 Task: Search one way flight ticket for 5 adults, 2 children, 1 infant in seat and 1 infant on lap in economy from Palm Springs: Palm Springs International Airport to South Bend: South Bend International Airport on 8-6-2023. Choice of flights is Spirit. Number of bags: 2 checked bags. Price is upto 83000. Outbound departure time preference is 8:15. Flight should be less emission only.
Action: Mouse moved to (276, 111)
Screenshot: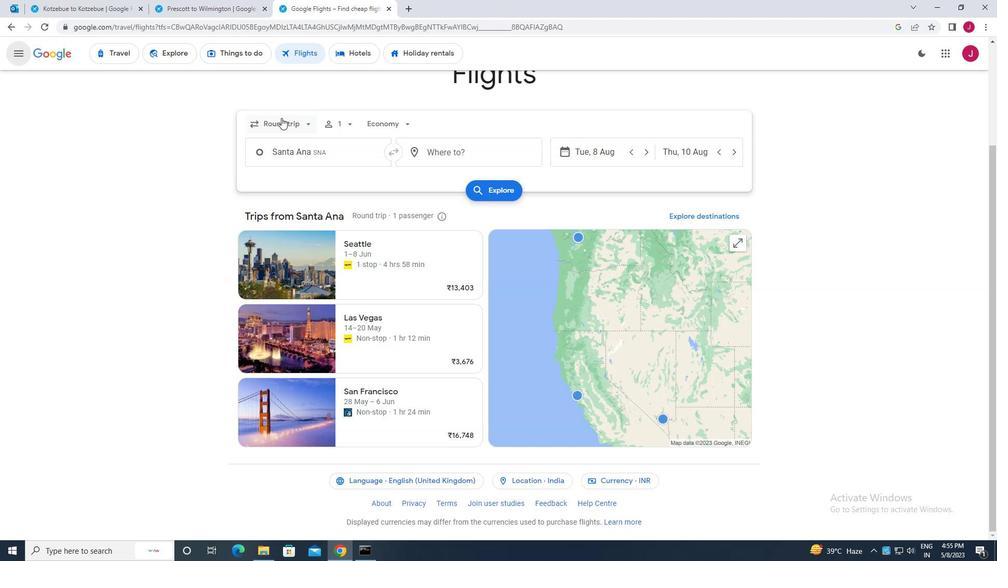 
Action: Mouse pressed left at (276, 111)
Screenshot: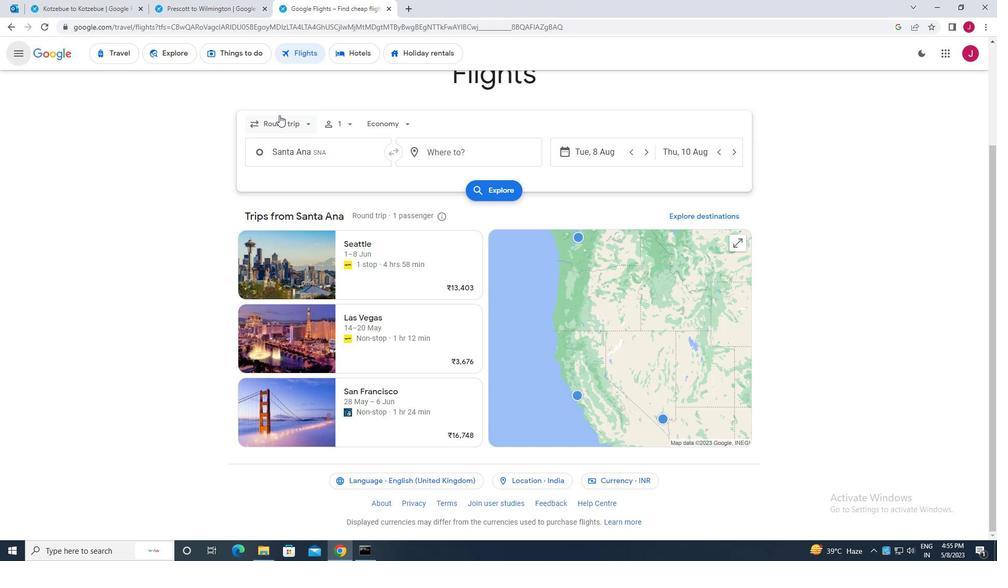 
Action: Mouse moved to (285, 128)
Screenshot: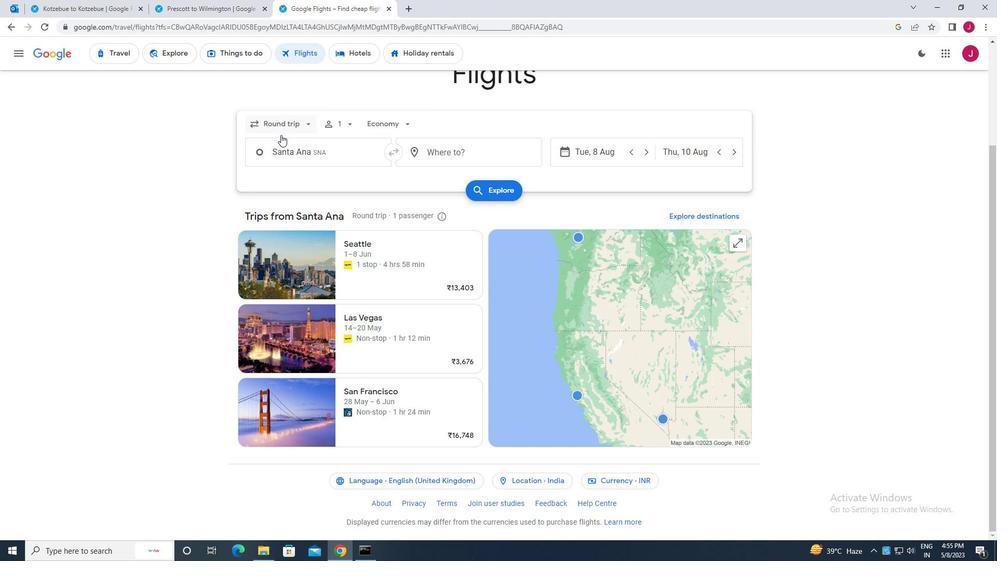 
Action: Mouse pressed left at (285, 128)
Screenshot: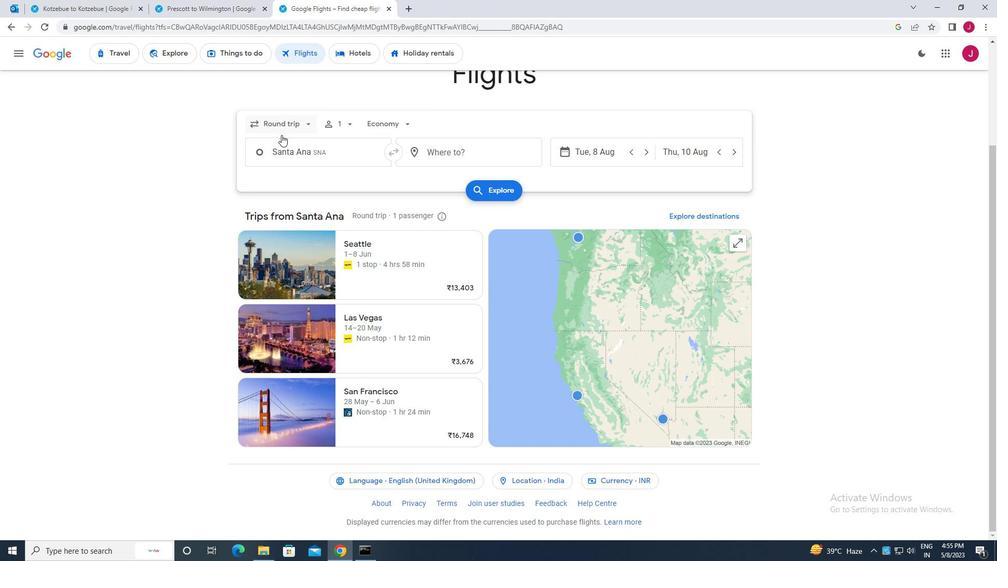 
Action: Mouse moved to (293, 168)
Screenshot: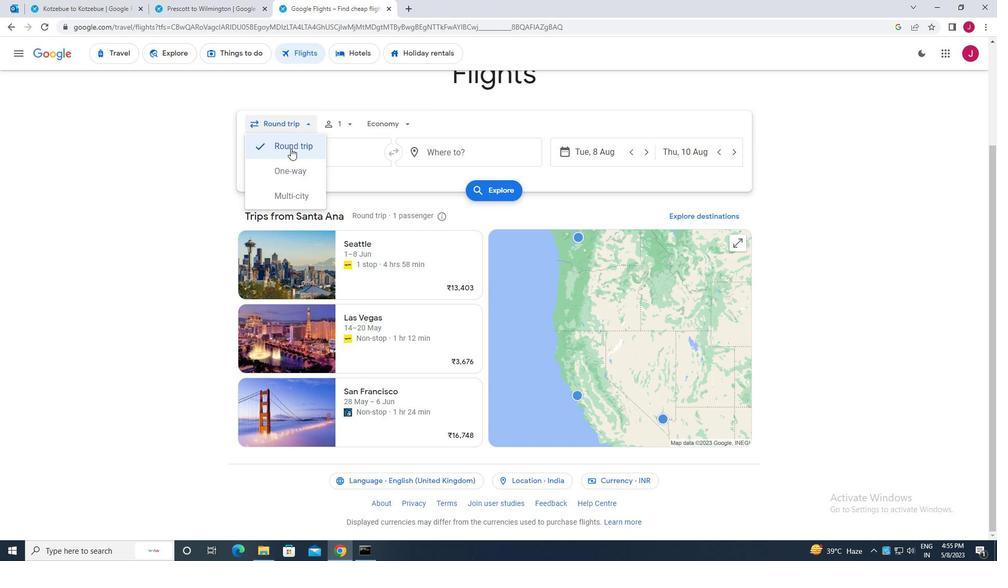 
Action: Mouse pressed left at (293, 168)
Screenshot: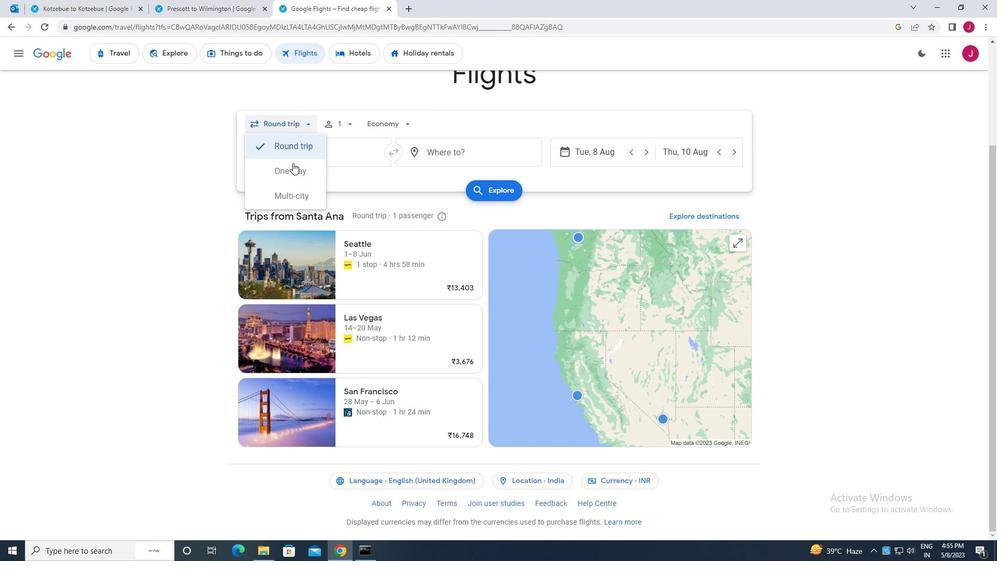 
Action: Mouse moved to (340, 124)
Screenshot: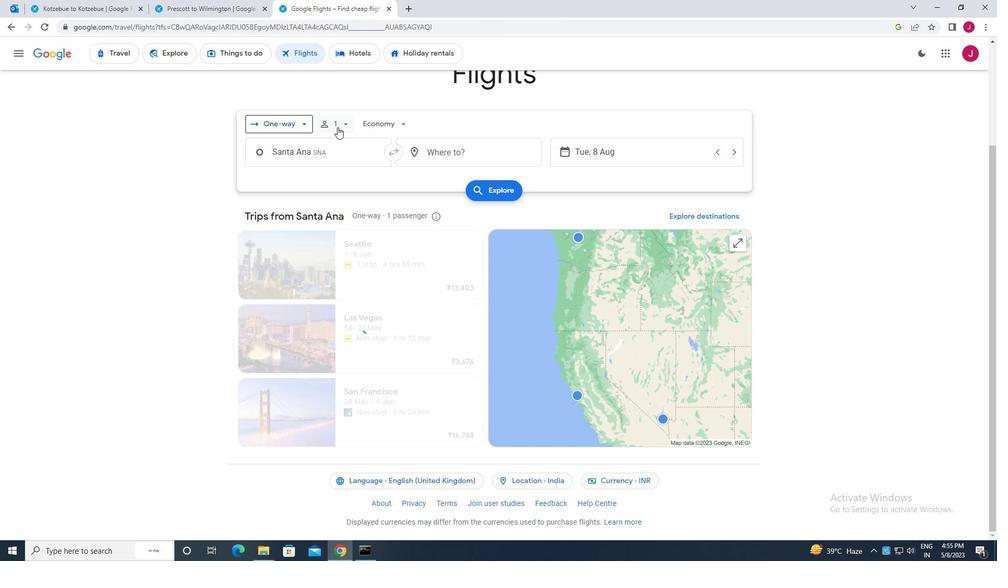 
Action: Mouse pressed left at (340, 124)
Screenshot: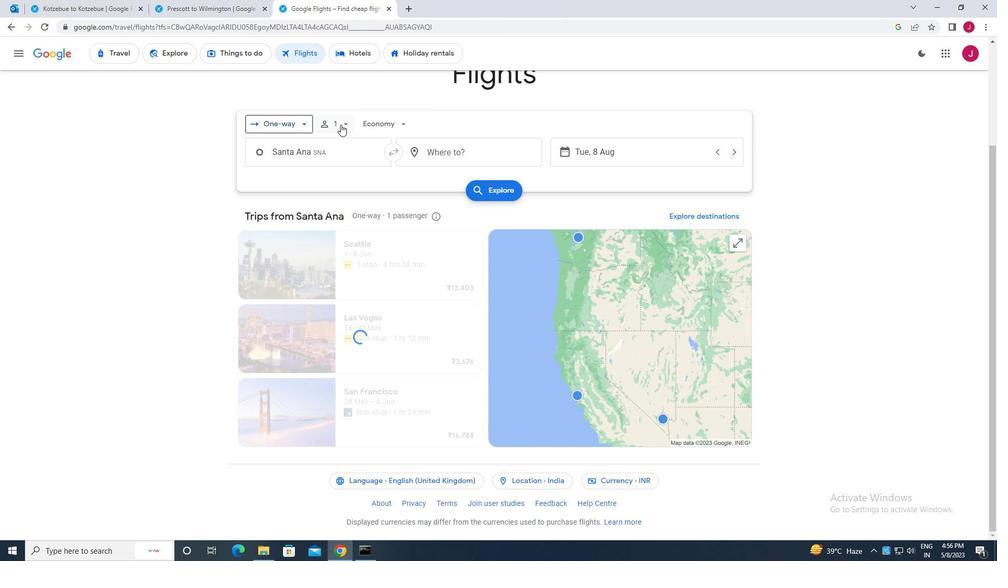 
Action: Mouse moved to (426, 156)
Screenshot: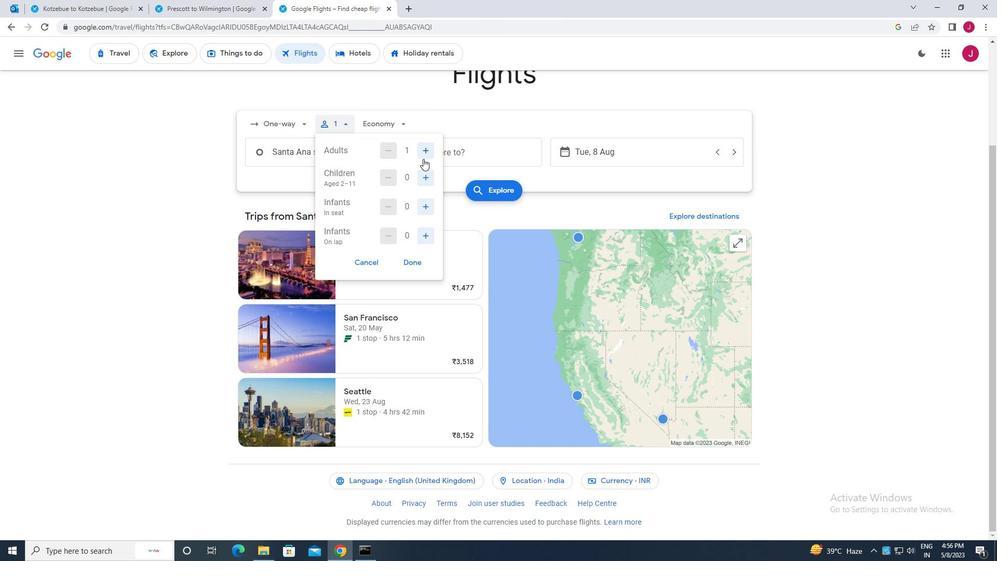 
Action: Mouse pressed left at (426, 156)
Screenshot: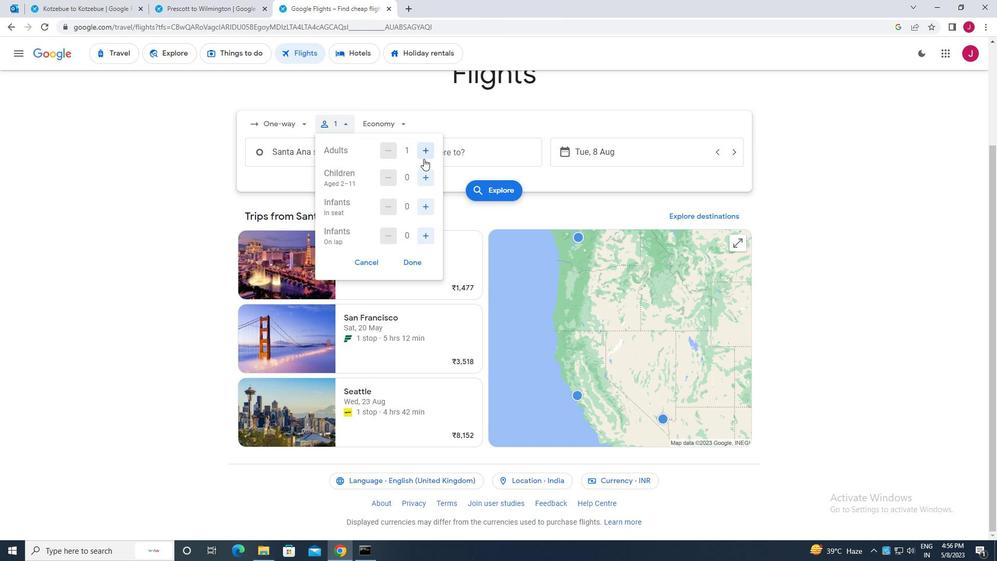 
Action: Mouse pressed left at (426, 156)
Screenshot: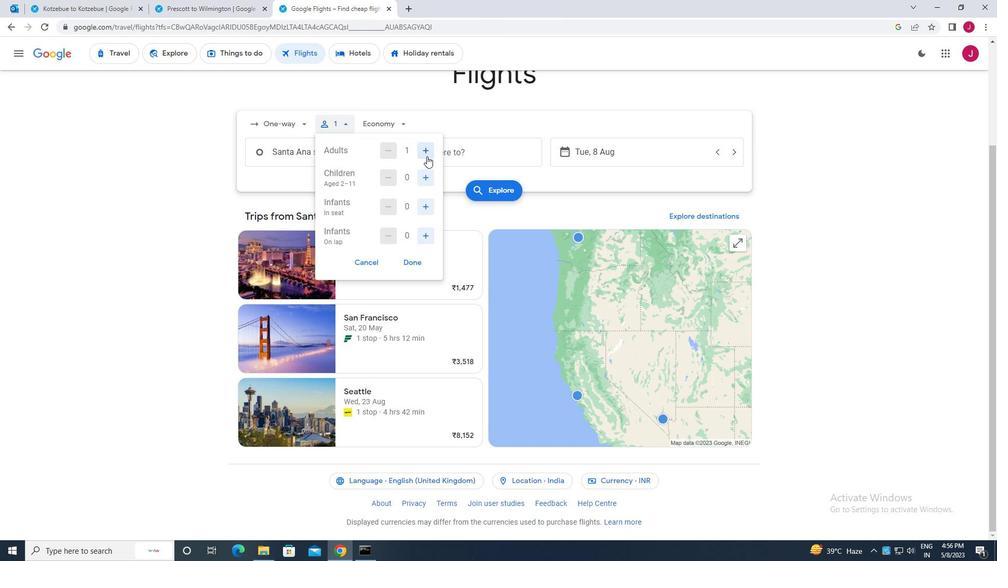 
Action: Mouse pressed left at (426, 156)
Screenshot: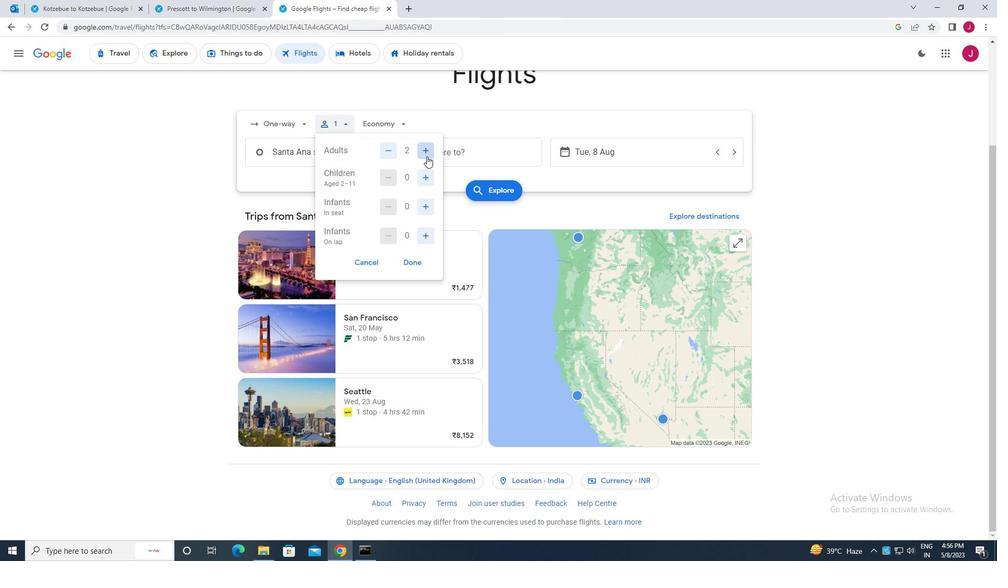 
Action: Mouse pressed left at (426, 156)
Screenshot: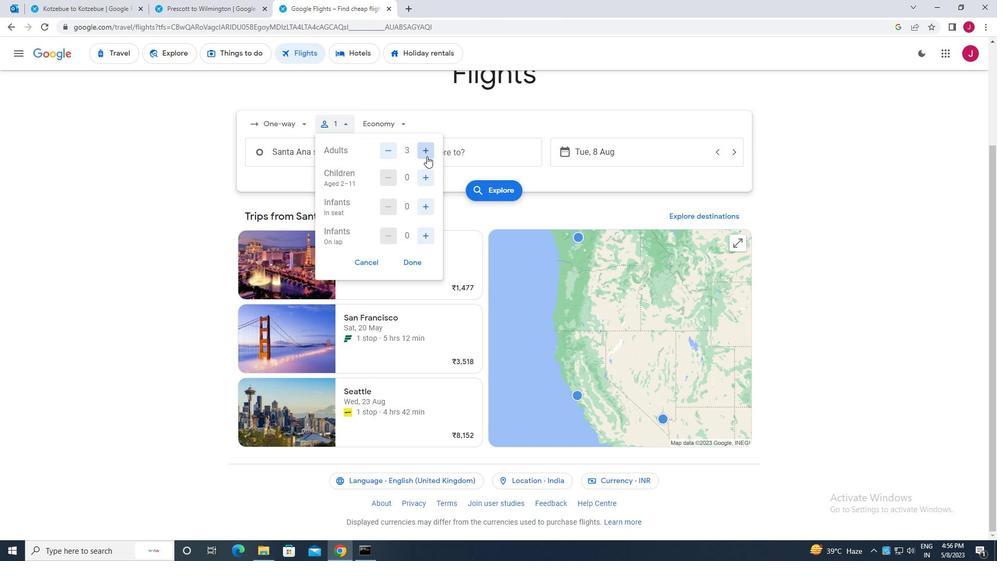 
Action: Mouse moved to (428, 176)
Screenshot: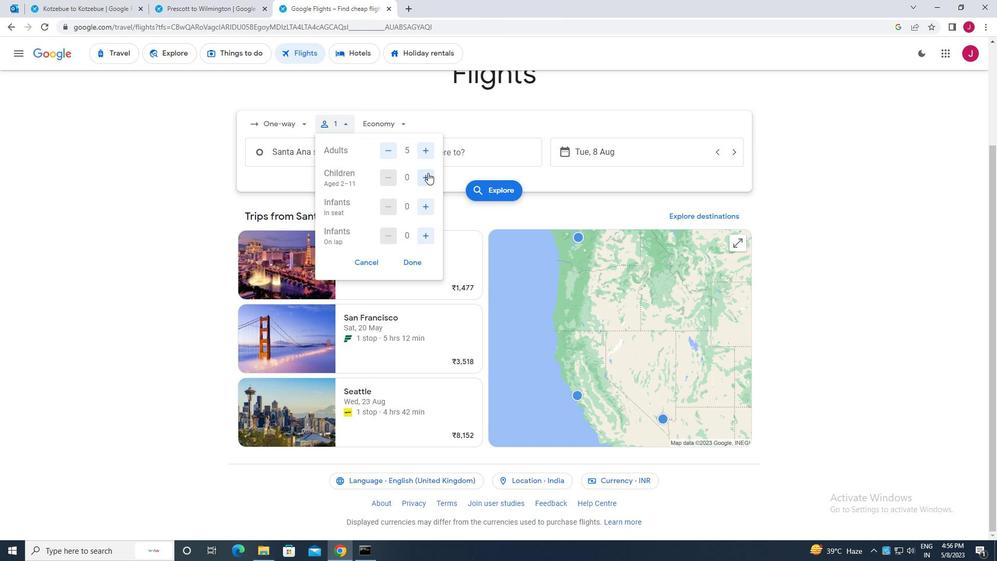 
Action: Mouse pressed left at (428, 176)
Screenshot: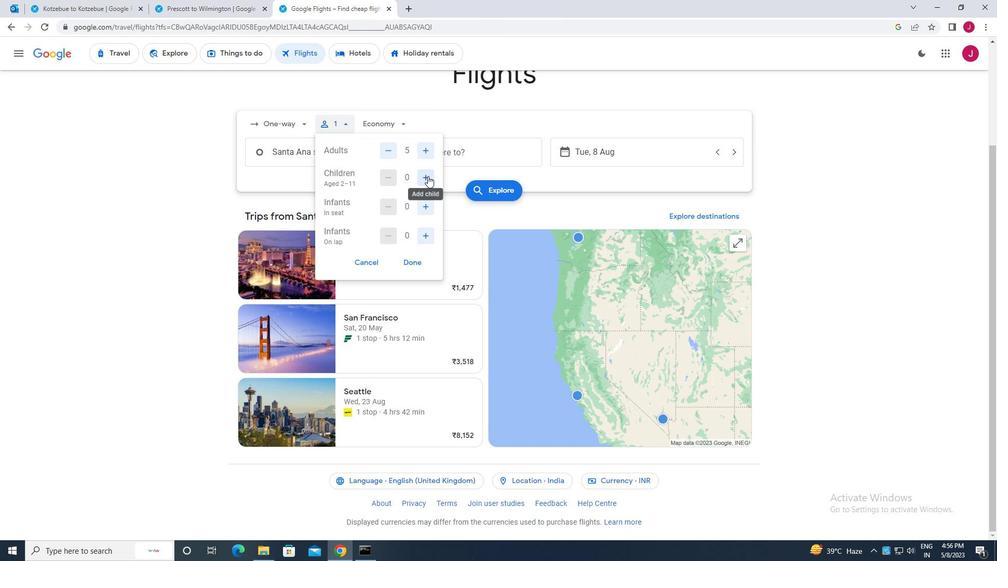 
Action: Mouse pressed left at (428, 176)
Screenshot: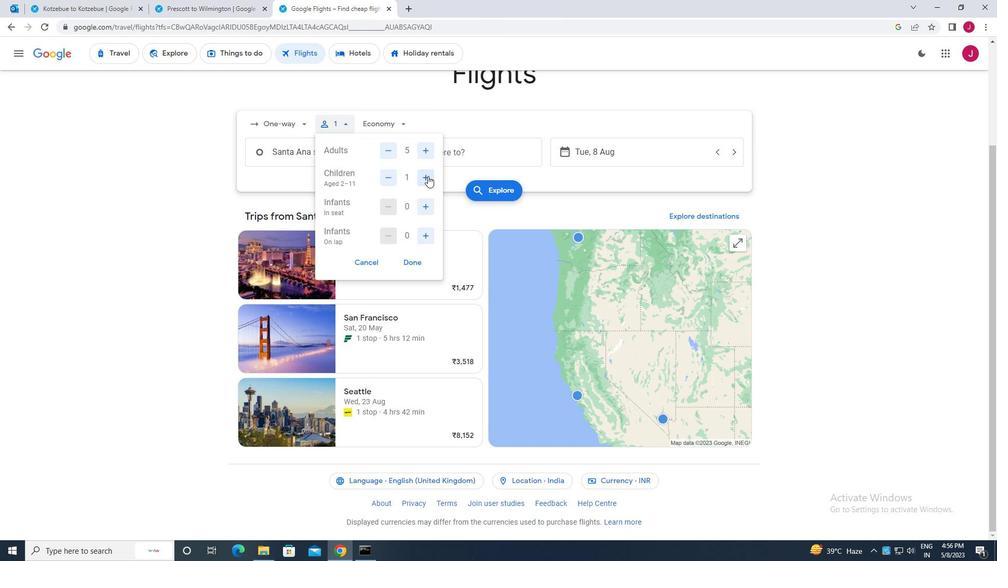 
Action: Mouse moved to (427, 203)
Screenshot: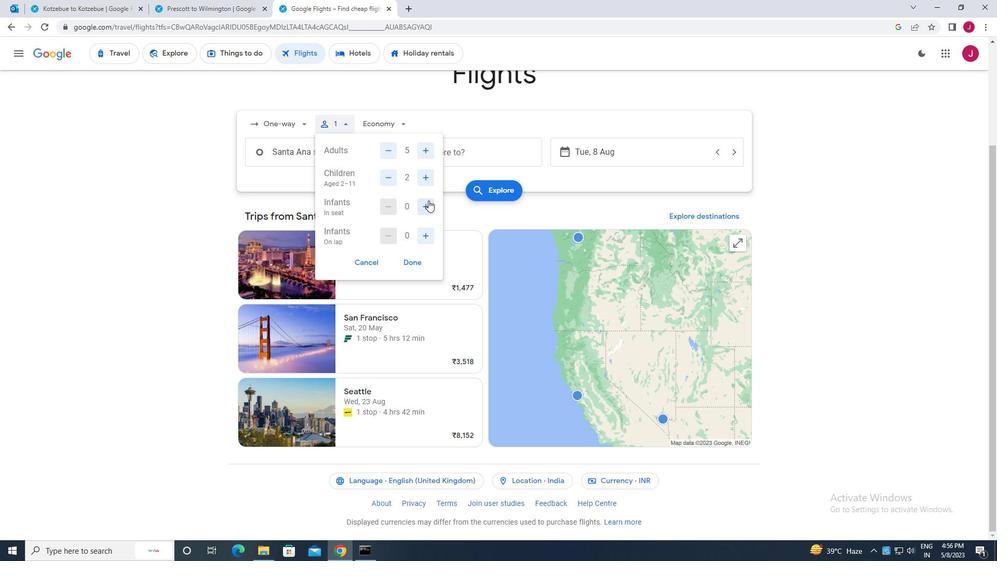 
Action: Mouse pressed left at (427, 203)
Screenshot: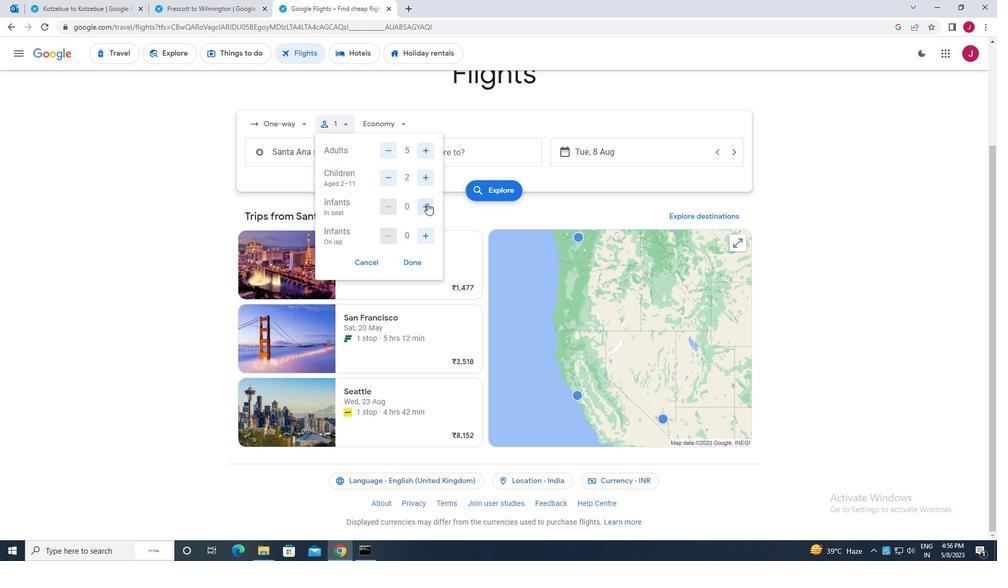 
Action: Mouse moved to (426, 231)
Screenshot: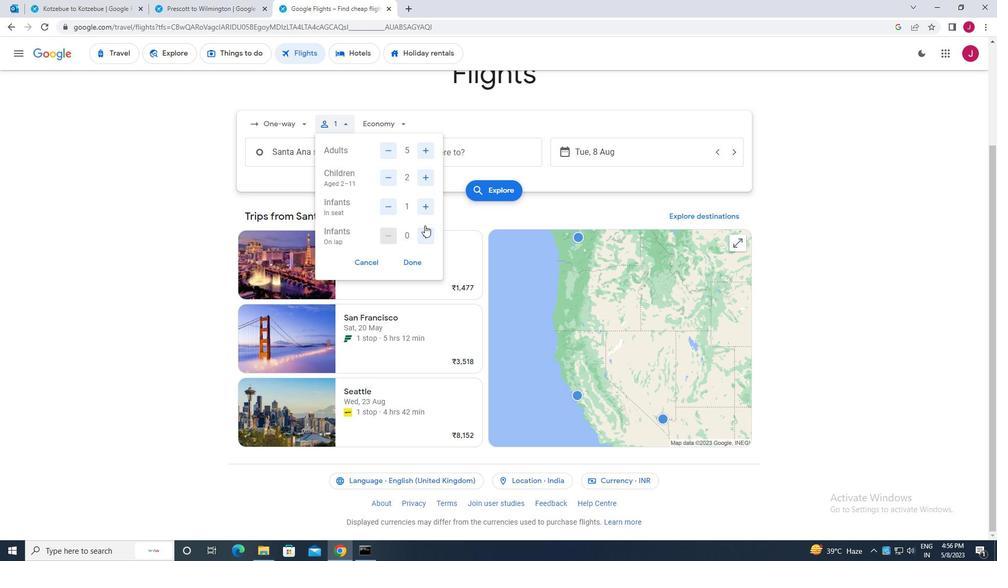 
Action: Mouse pressed left at (426, 231)
Screenshot: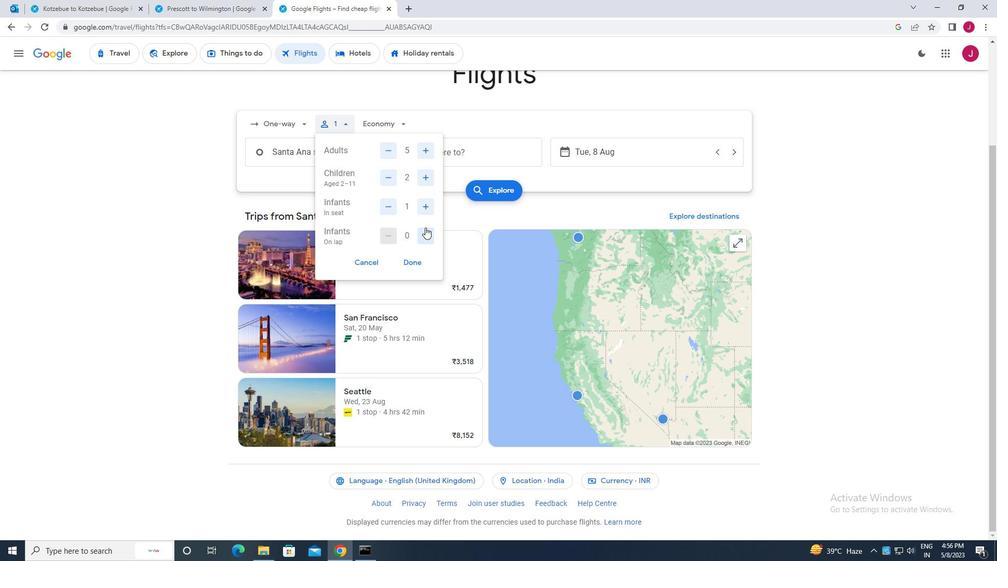 
Action: Mouse moved to (416, 259)
Screenshot: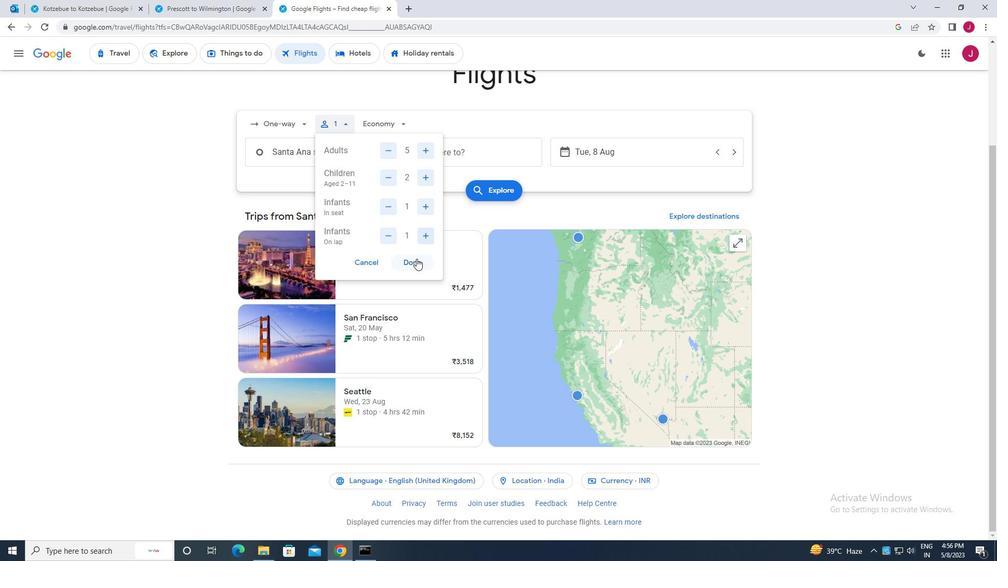 
Action: Mouse pressed left at (416, 259)
Screenshot: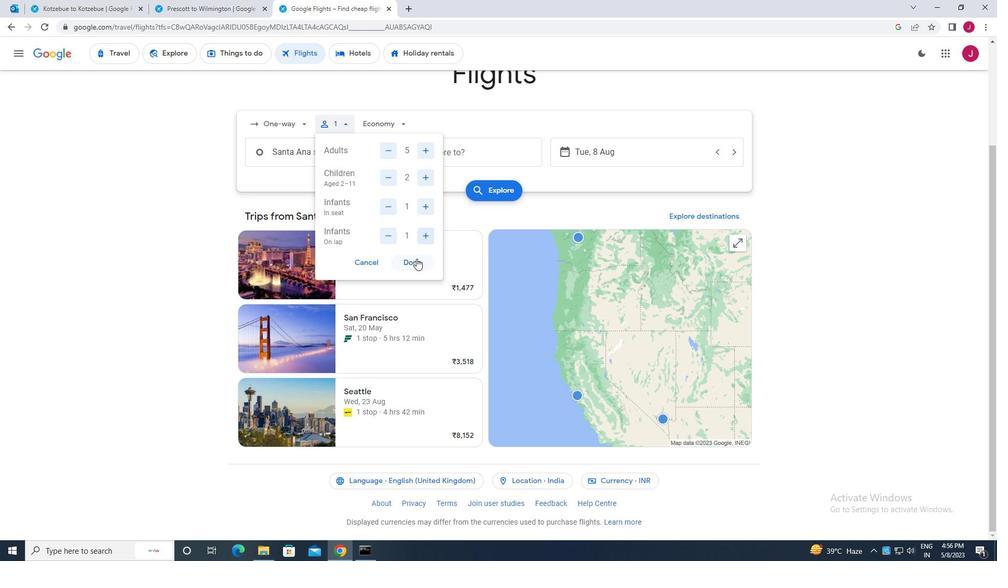 
Action: Mouse moved to (382, 124)
Screenshot: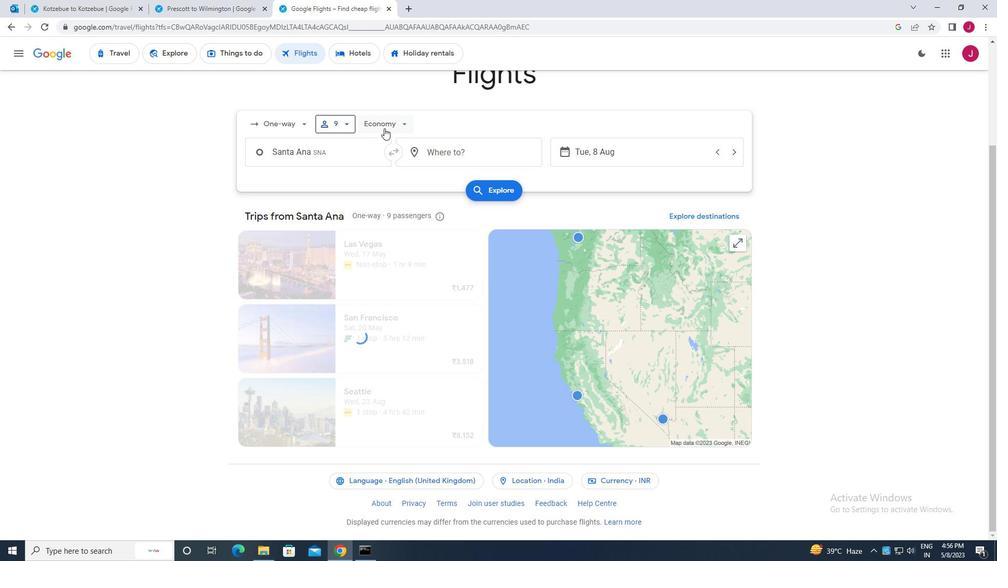 
Action: Mouse pressed left at (382, 124)
Screenshot: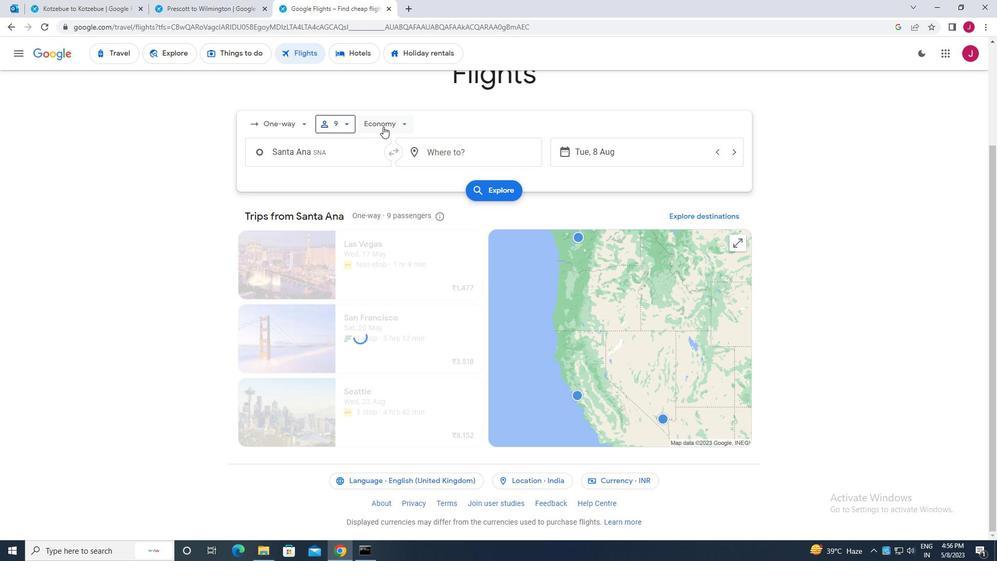 
Action: Mouse moved to (410, 144)
Screenshot: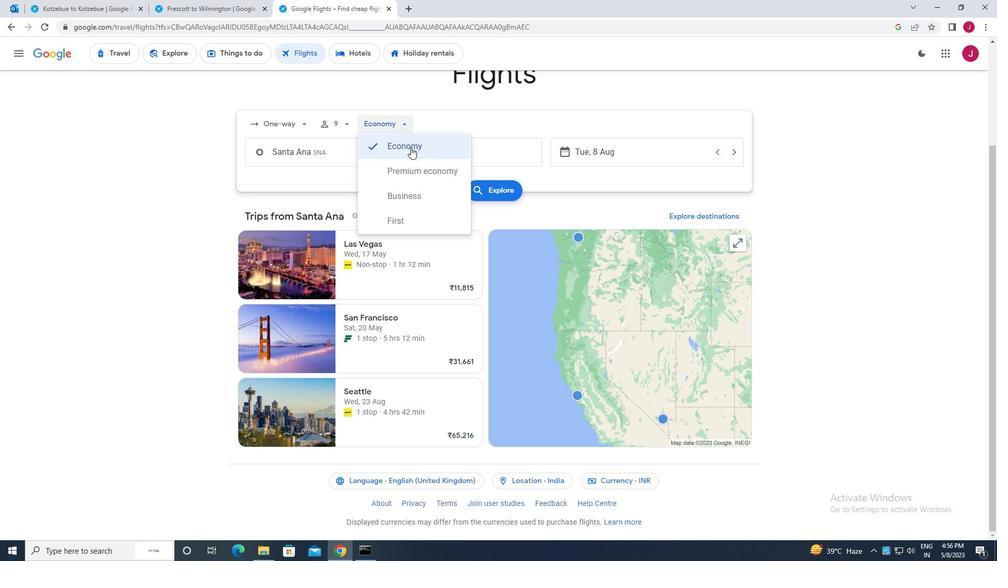 
Action: Mouse pressed left at (410, 144)
Screenshot: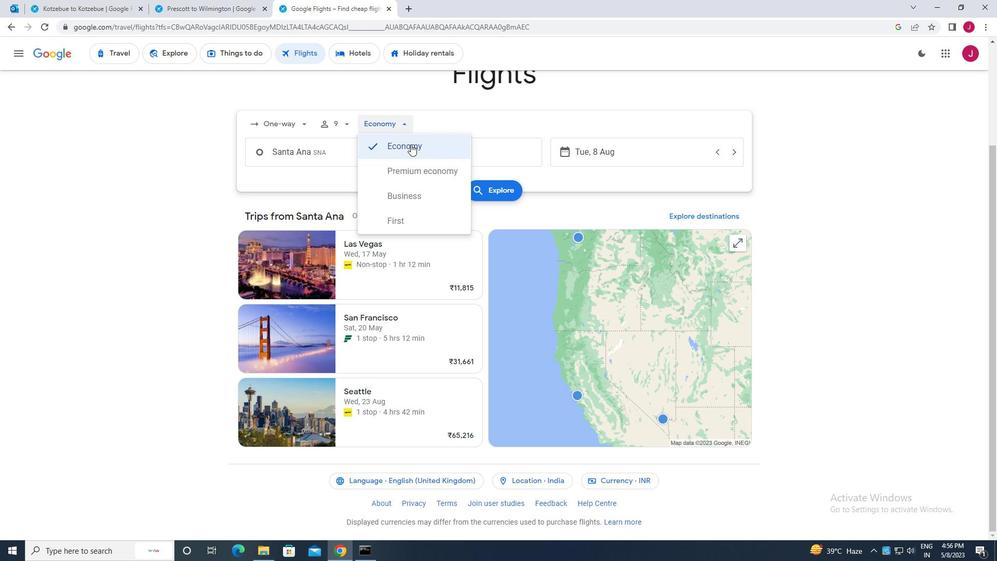 
Action: Mouse moved to (339, 150)
Screenshot: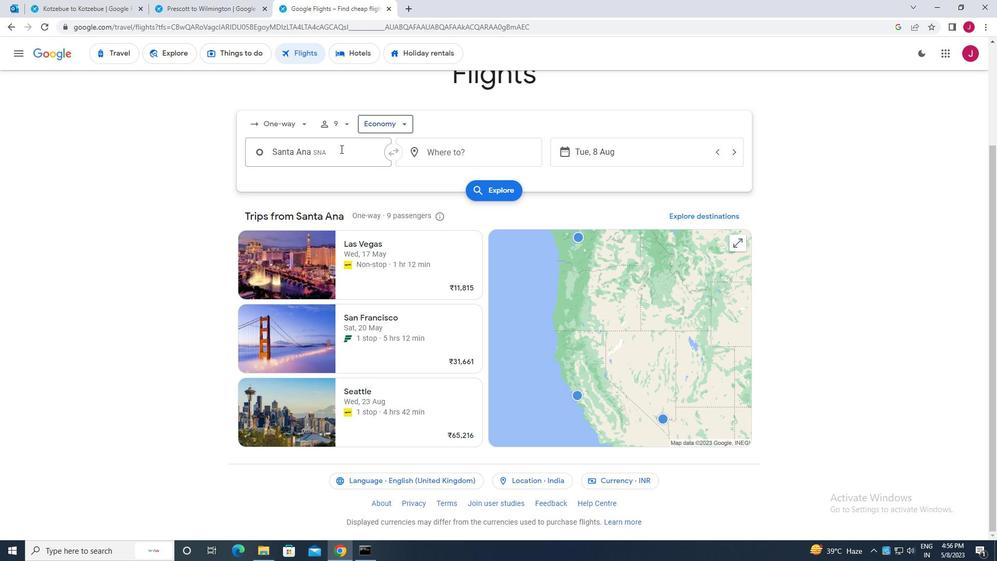 
Action: Mouse pressed left at (339, 150)
Screenshot: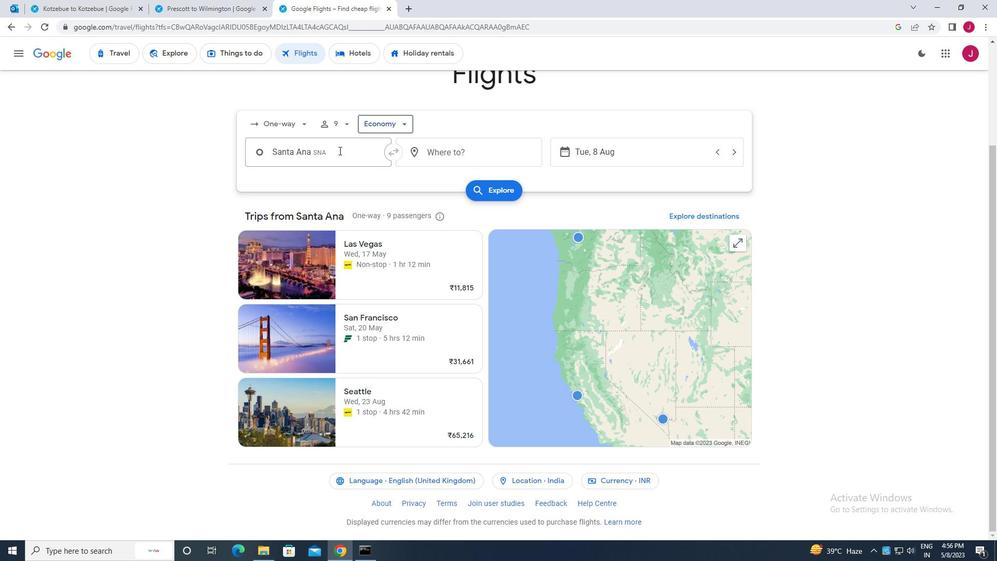 
Action: Mouse moved to (339, 151)
Screenshot: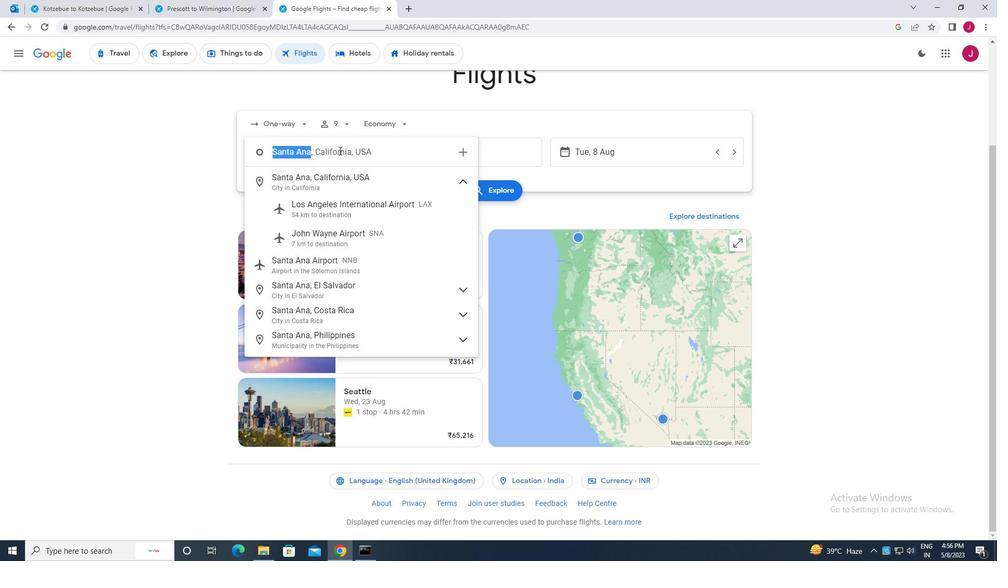 
Action: Key pressed palm<Key.space>spring
Screenshot: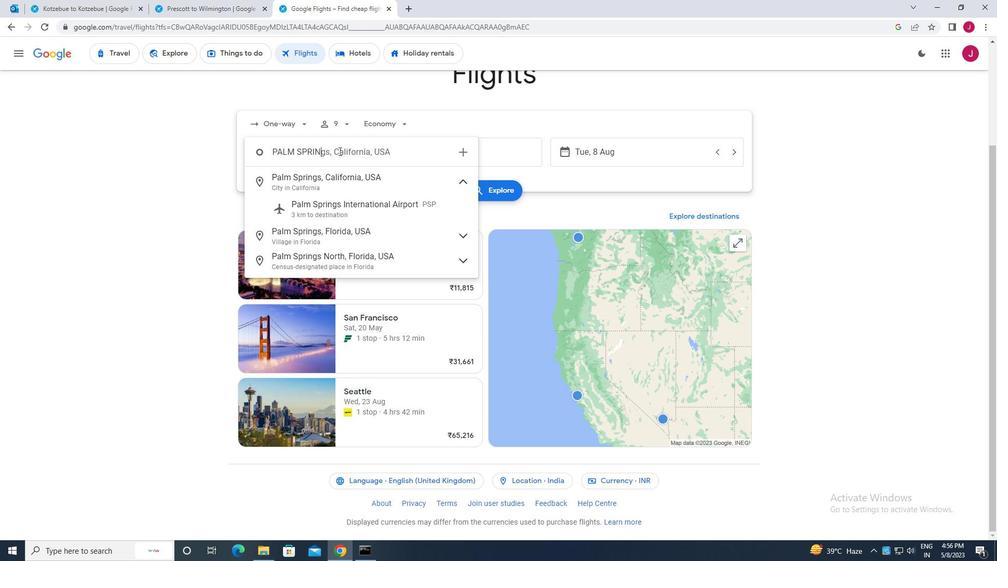 
Action: Mouse moved to (375, 205)
Screenshot: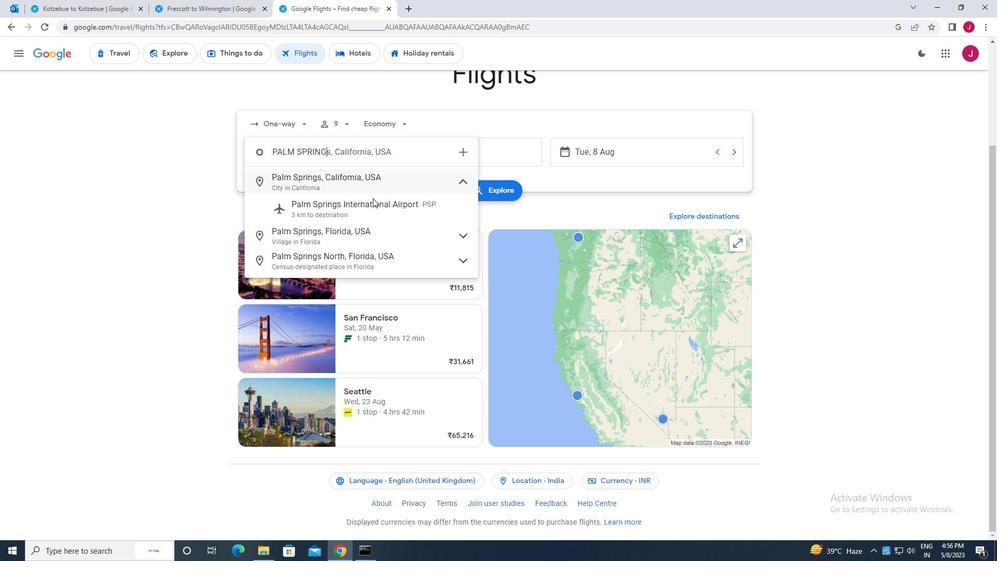 
Action: Mouse pressed left at (375, 205)
Screenshot: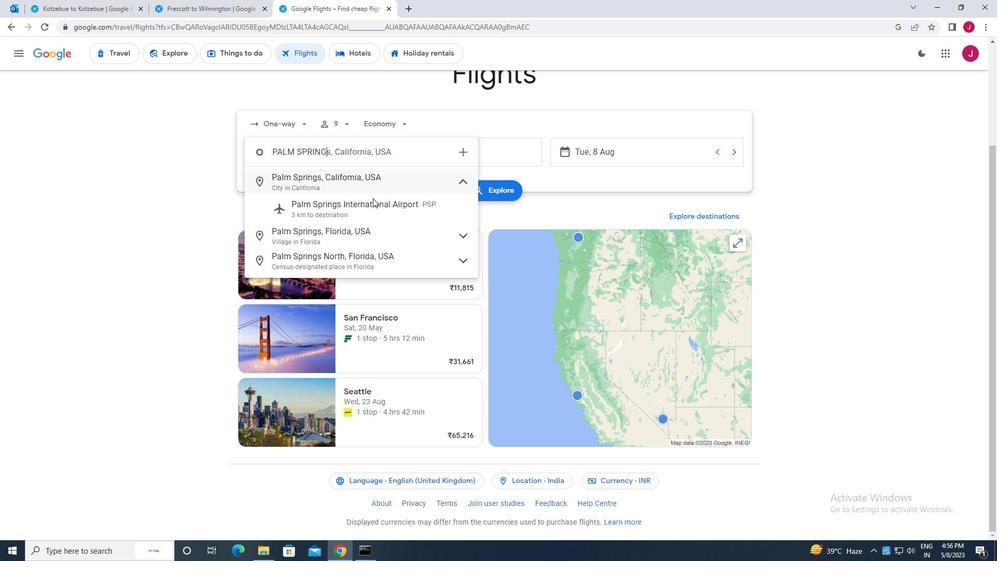 
Action: Mouse moved to (474, 152)
Screenshot: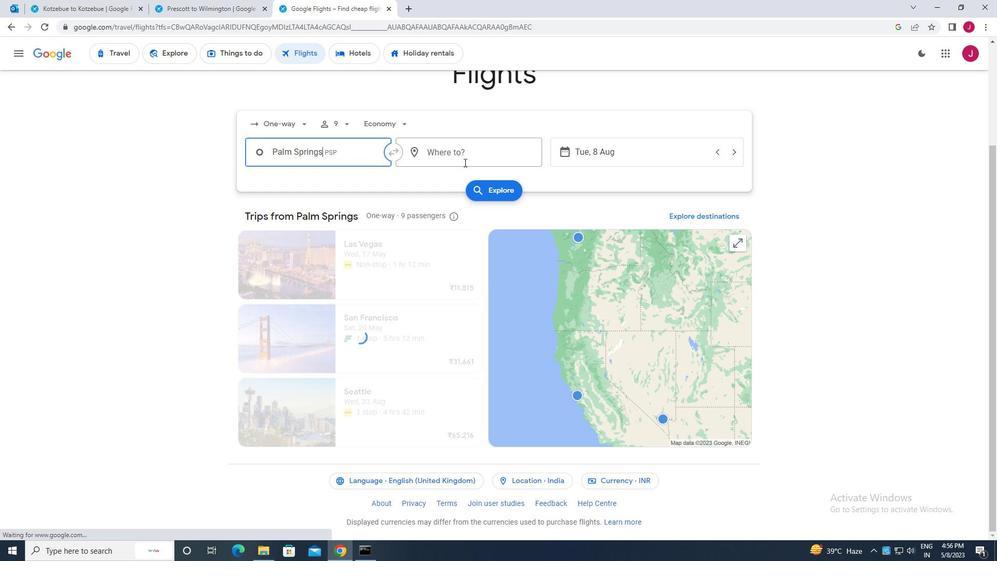 
Action: Mouse pressed left at (474, 152)
Screenshot: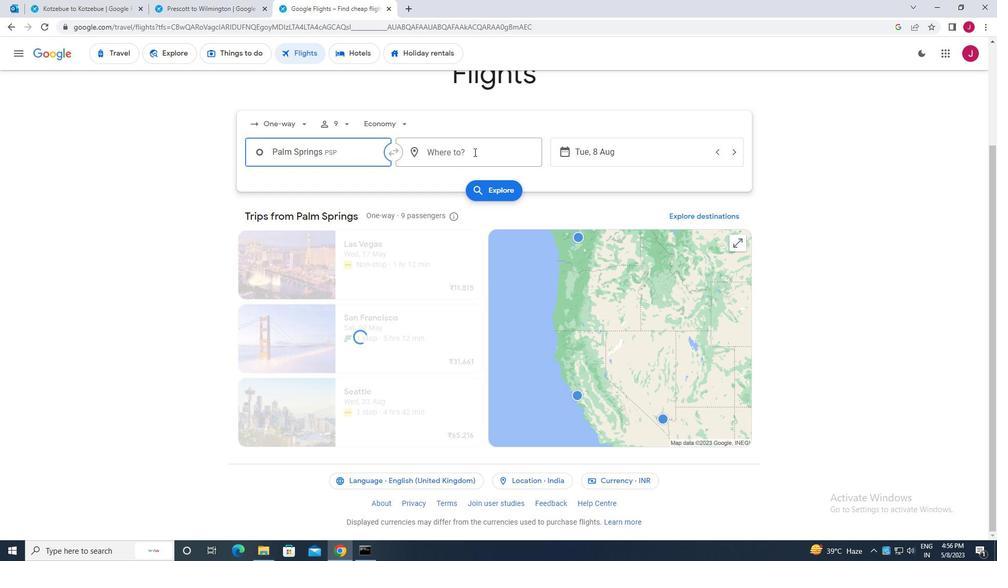
Action: Key pressed south<Key.space>bend
Screenshot: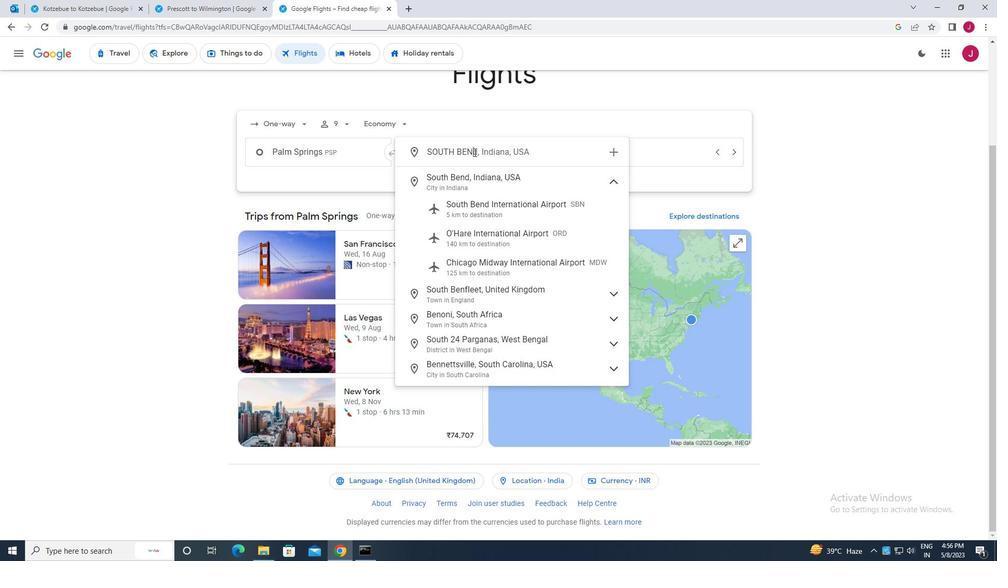 
Action: Mouse moved to (507, 202)
Screenshot: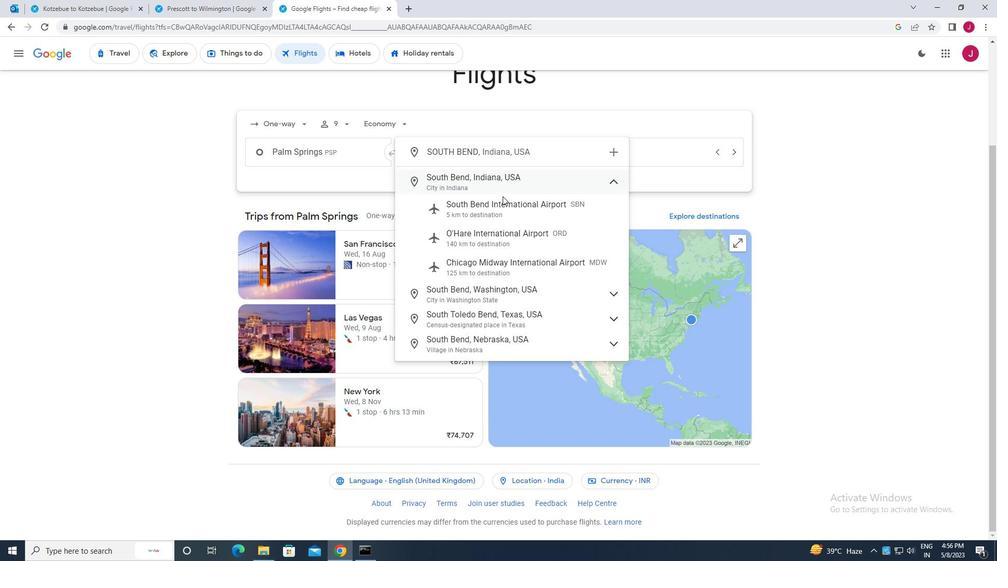 
Action: Mouse pressed left at (507, 202)
Screenshot: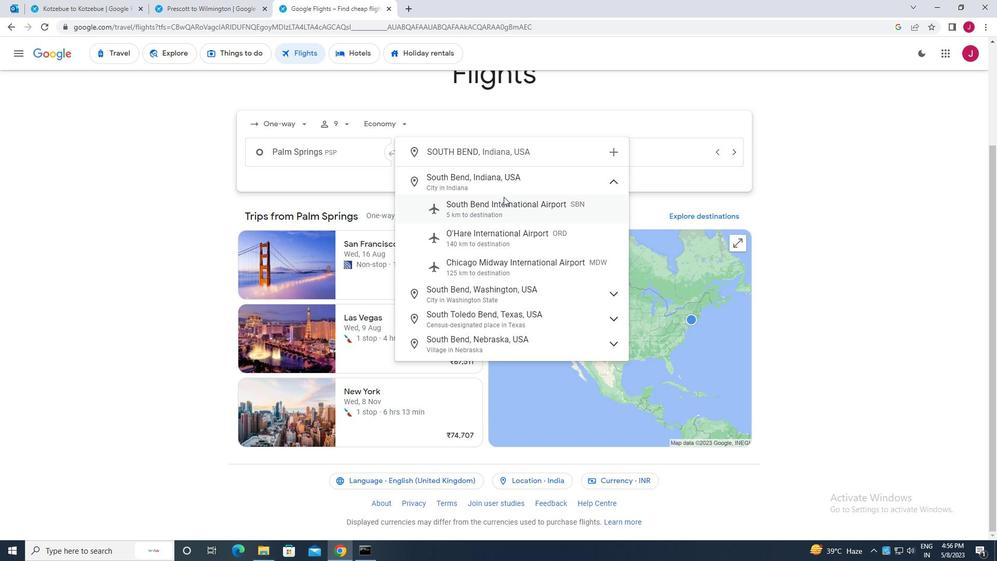 
Action: Mouse moved to (599, 157)
Screenshot: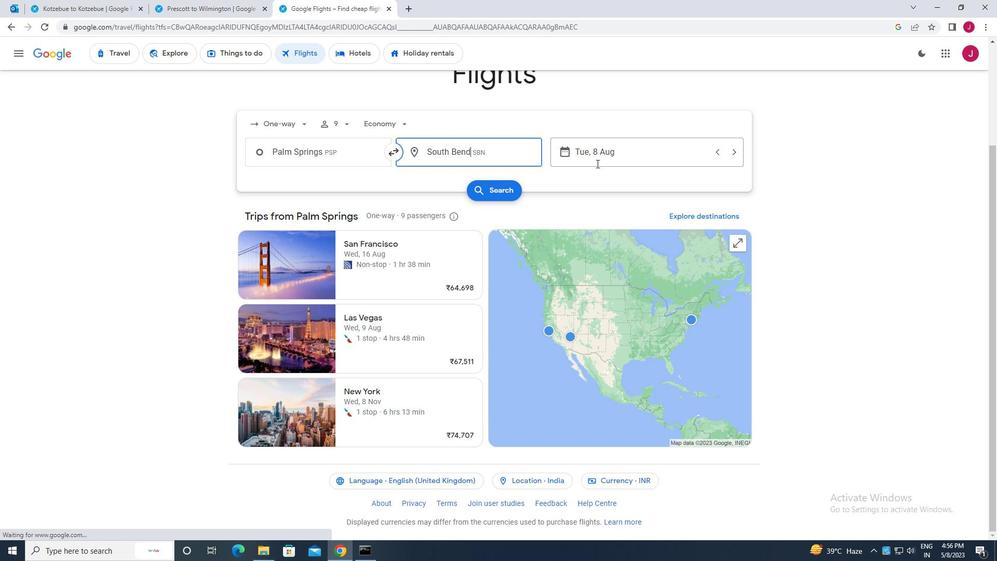 
Action: Mouse pressed left at (599, 157)
Screenshot: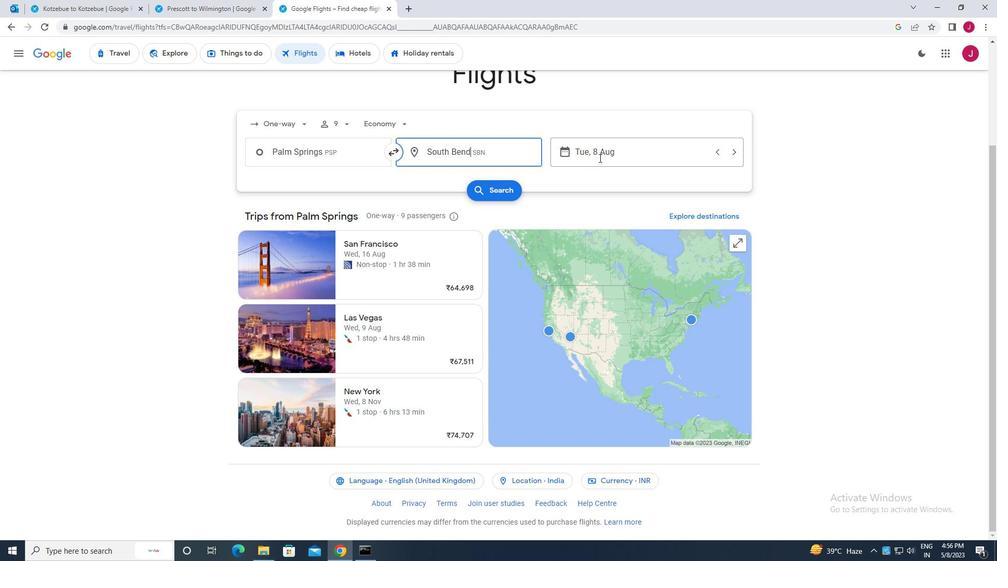 
Action: Mouse moved to (374, 259)
Screenshot: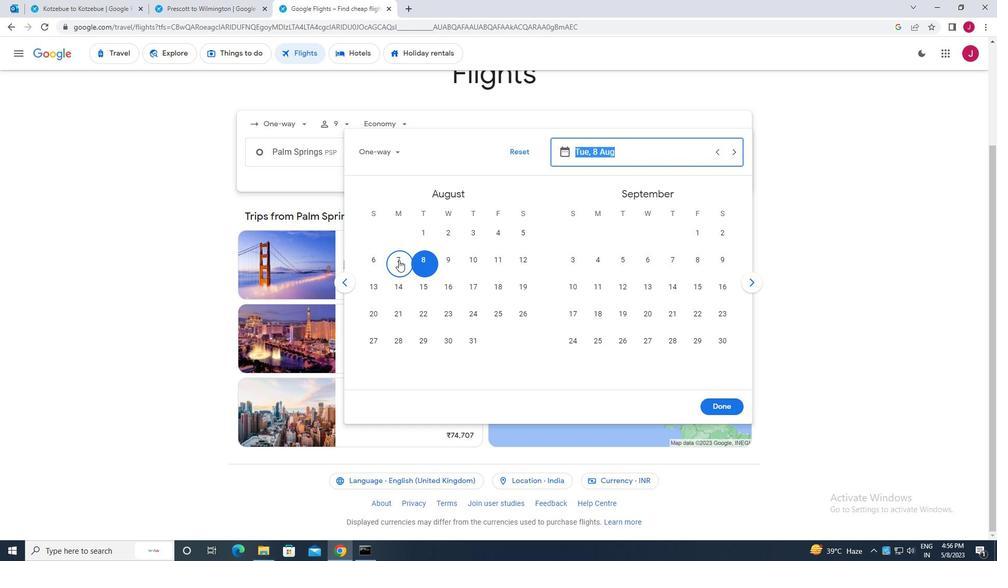 
Action: Mouse pressed left at (374, 259)
Screenshot: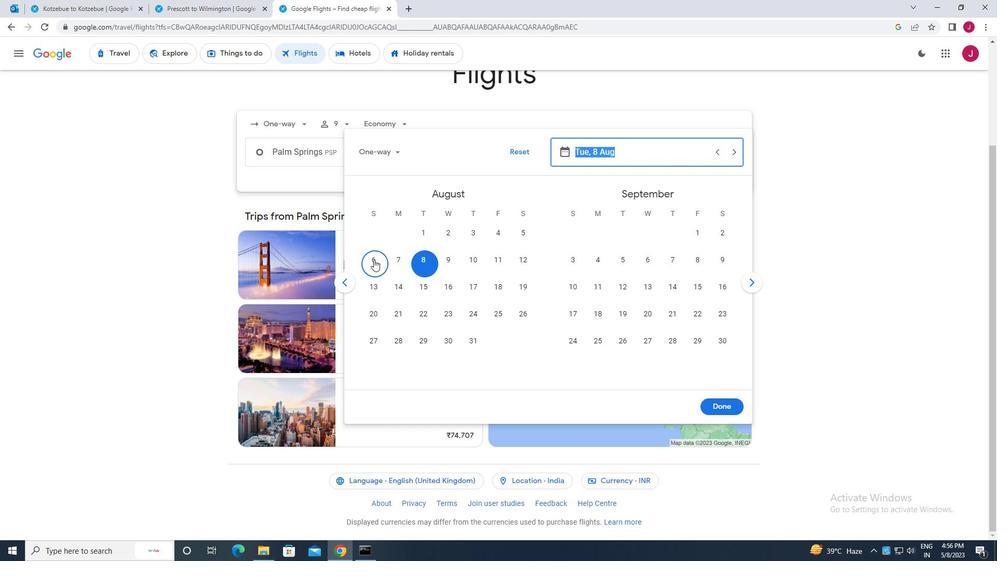 
Action: Mouse moved to (725, 406)
Screenshot: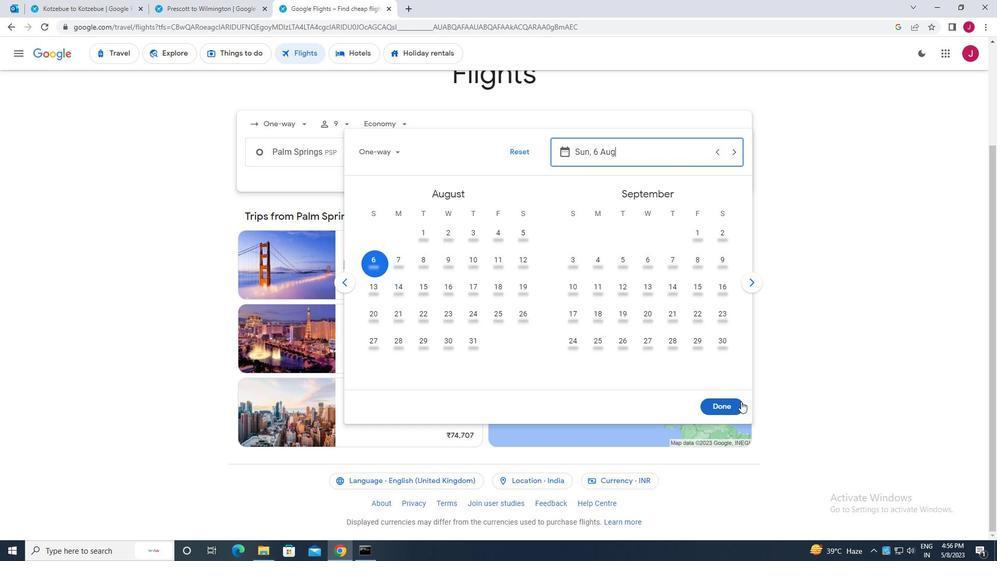 
Action: Mouse pressed left at (725, 406)
Screenshot: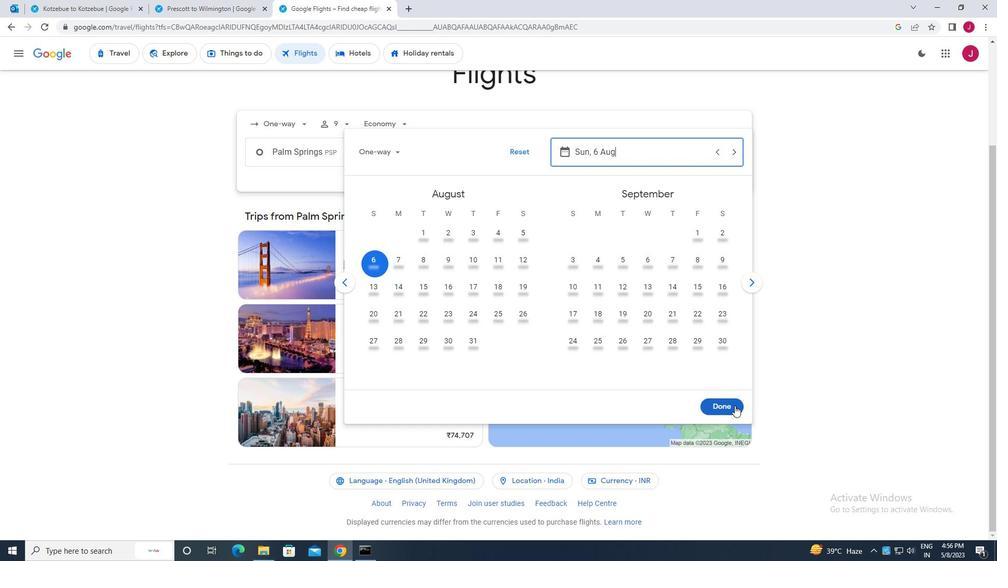 
Action: Mouse moved to (506, 190)
Screenshot: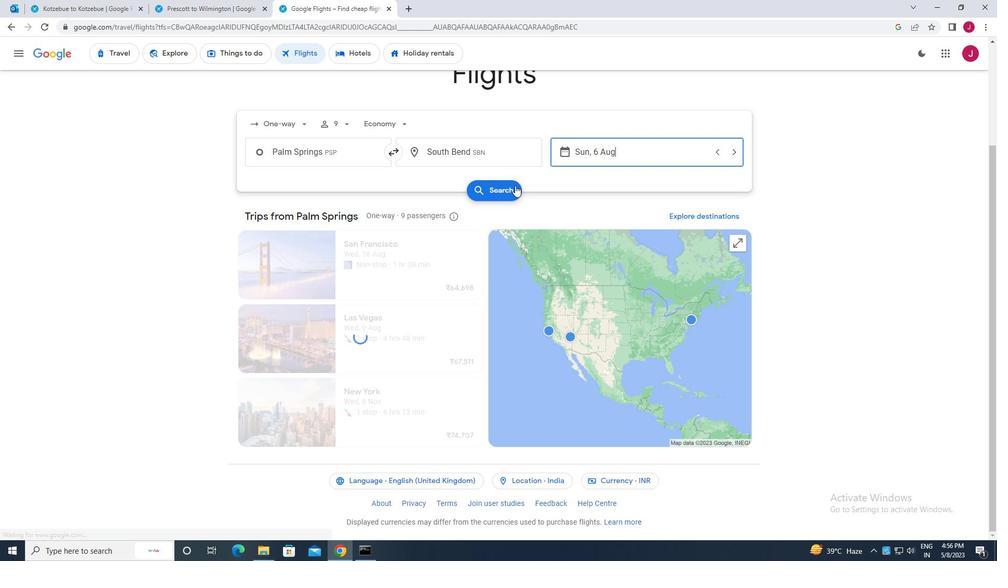 
Action: Mouse pressed left at (506, 190)
Screenshot: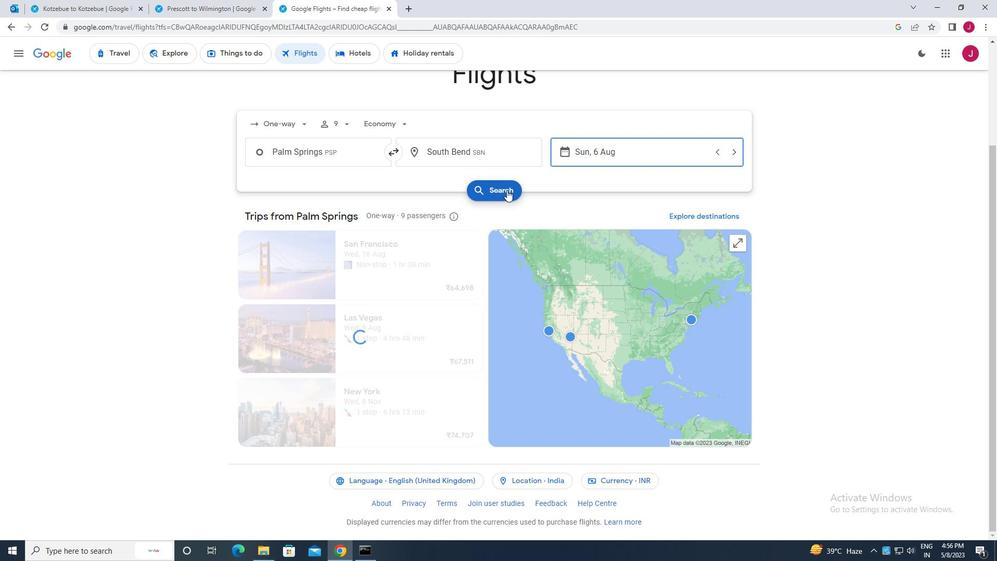 
Action: Mouse moved to (260, 149)
Screenshot: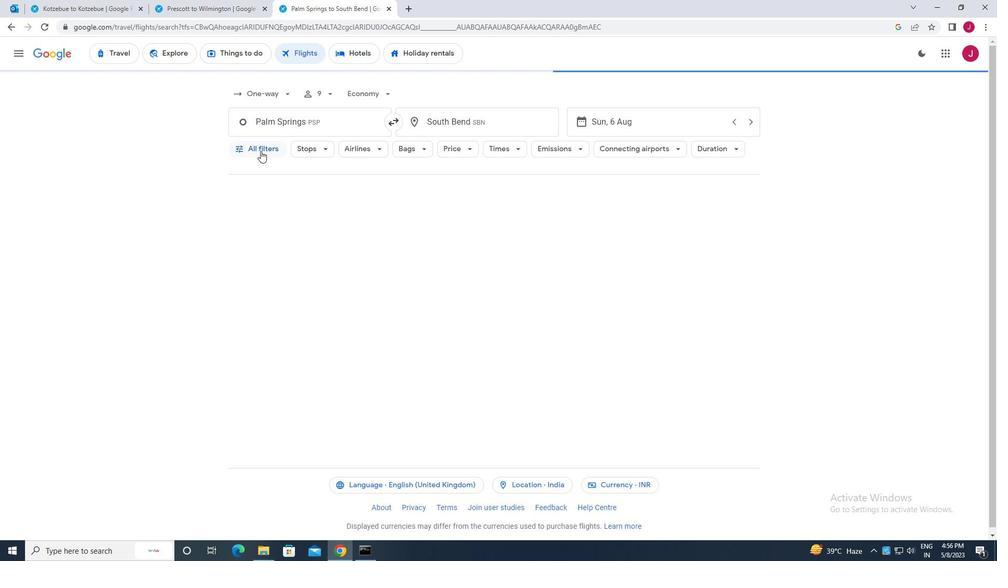 
Action: Mouse pressed left at (260, 149)
Screenshot: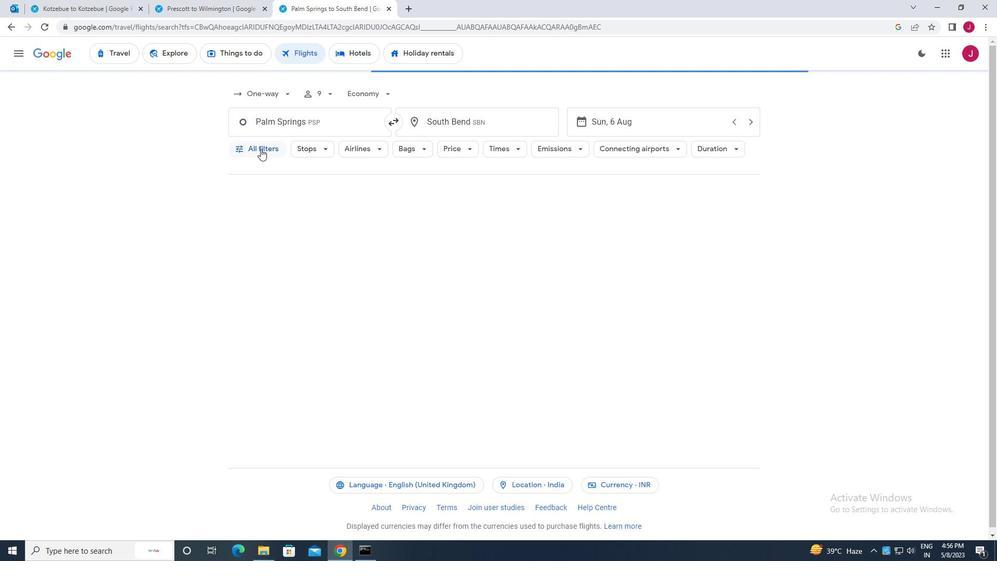 
Action: Mouse moved to (349, 220)
Screenshot: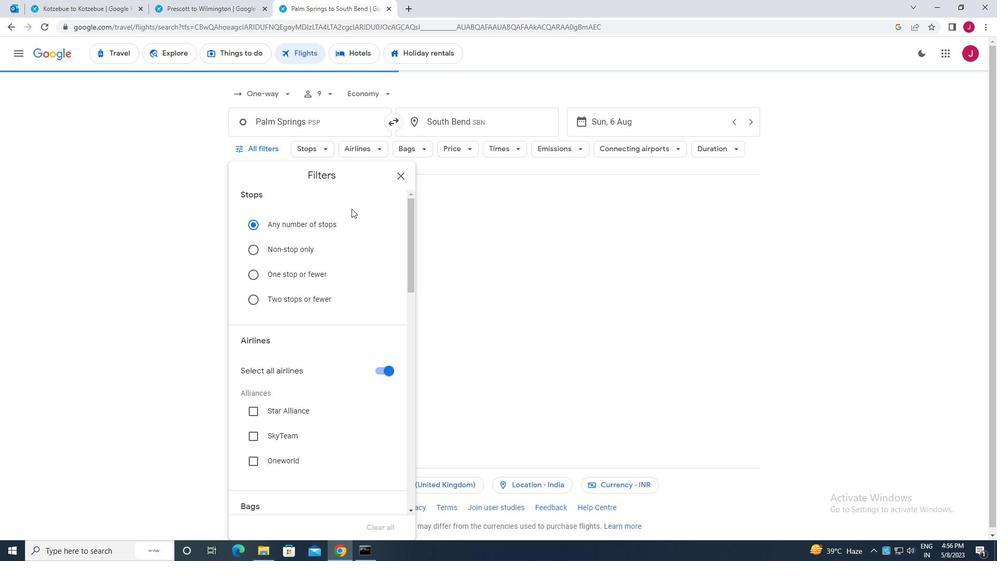 
Action: Mouse scrolled (349, 219) with delta (0, 0)
Screenshot: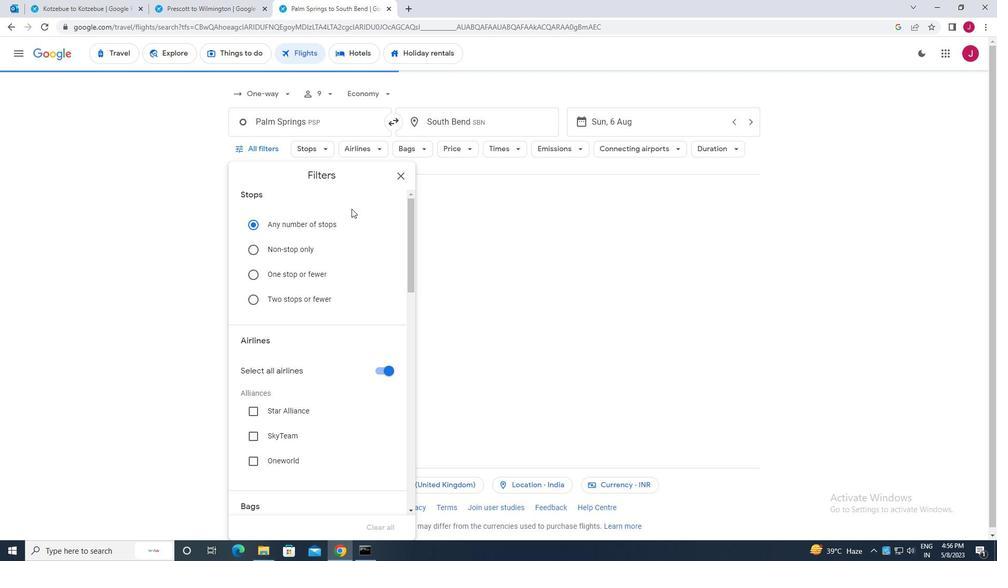 
Action: Mouse moved to (349, 221)
Screenshot: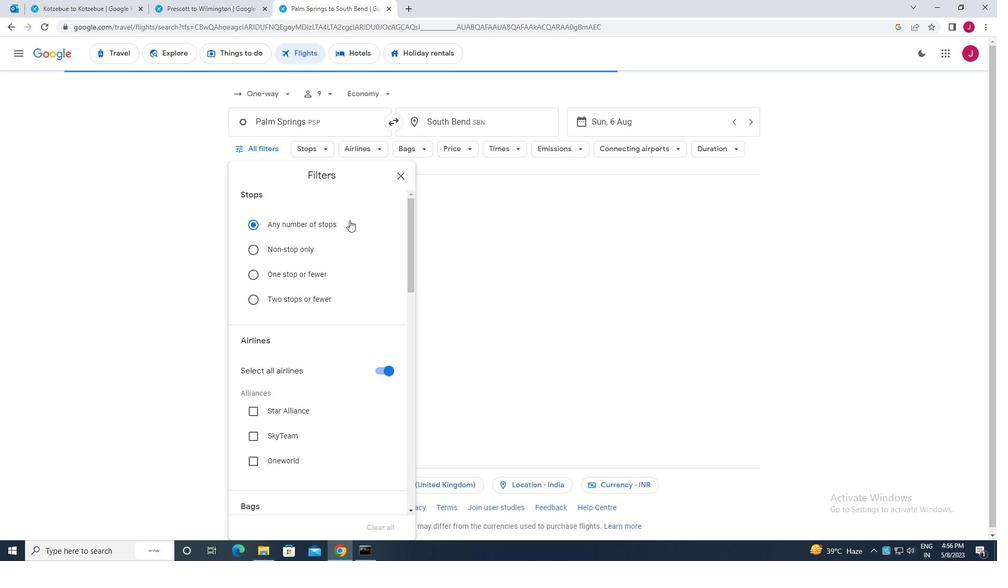 
Action: Mouse scrolled (349, 221) with delta (0, 0)
Screenshot: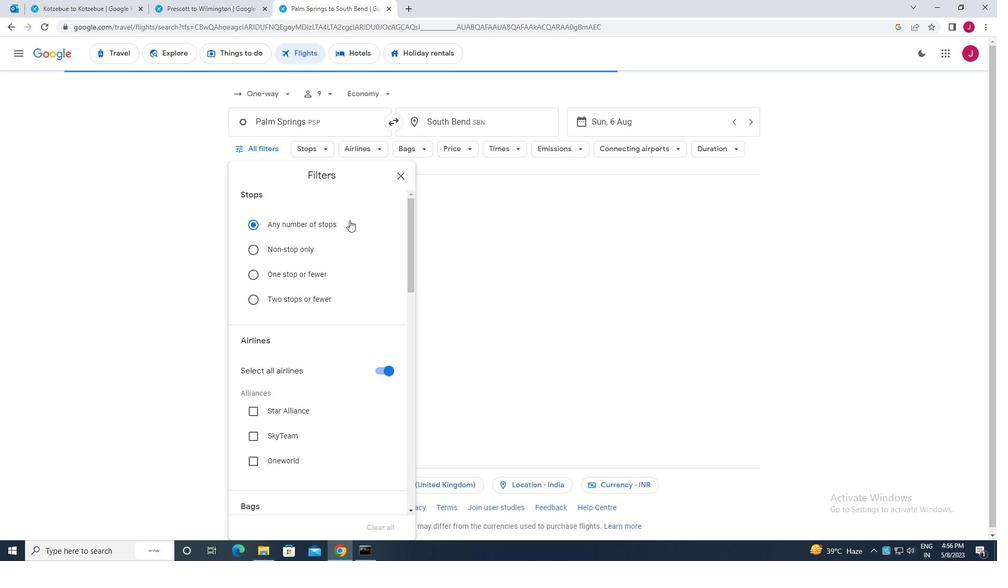 
Action: Mouse moved to (379, 265)
Screenshot: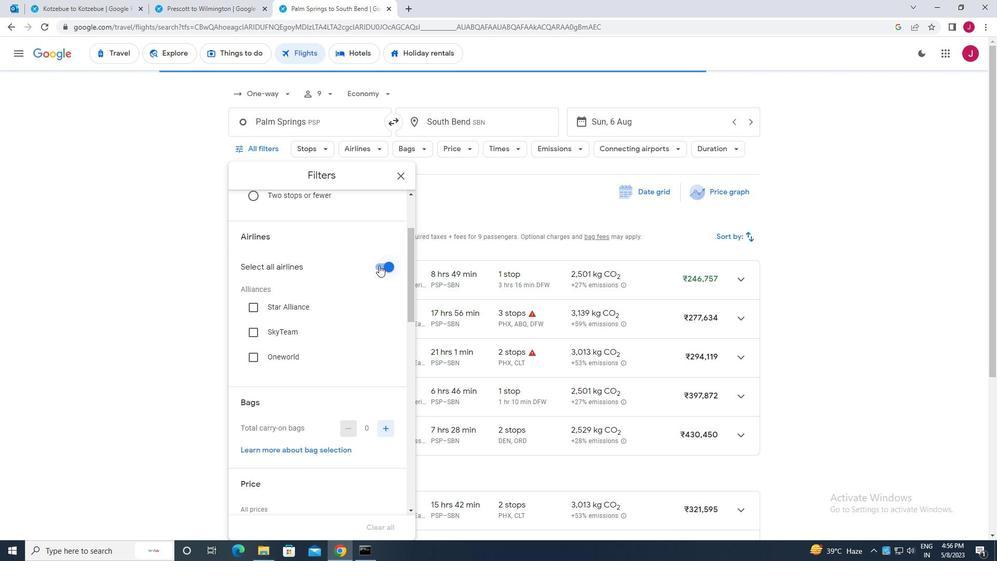 
Action: Mouse pressed left at (379, 265)
Screenshot: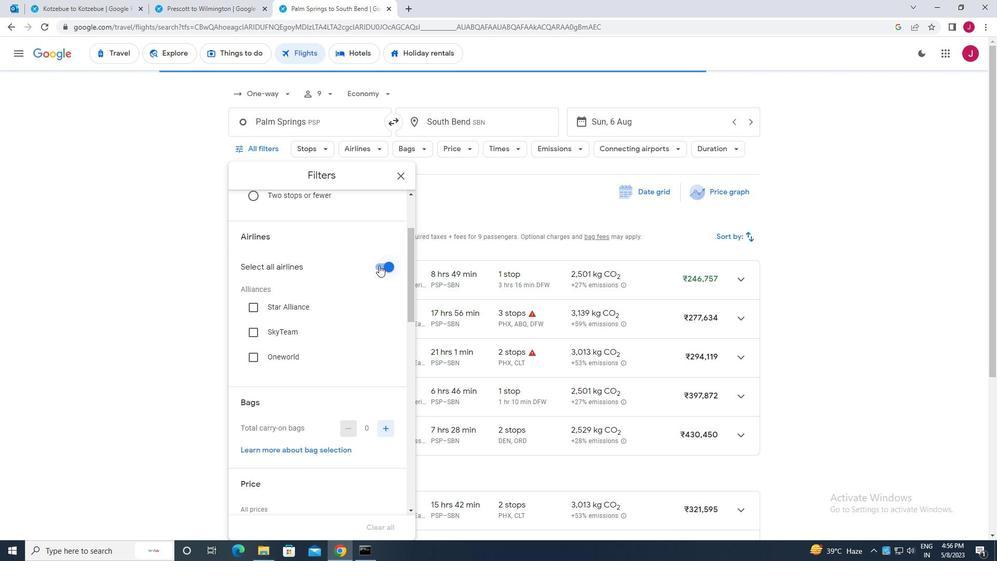 
Action: Mouse moved to (363, 257)
Screenshot: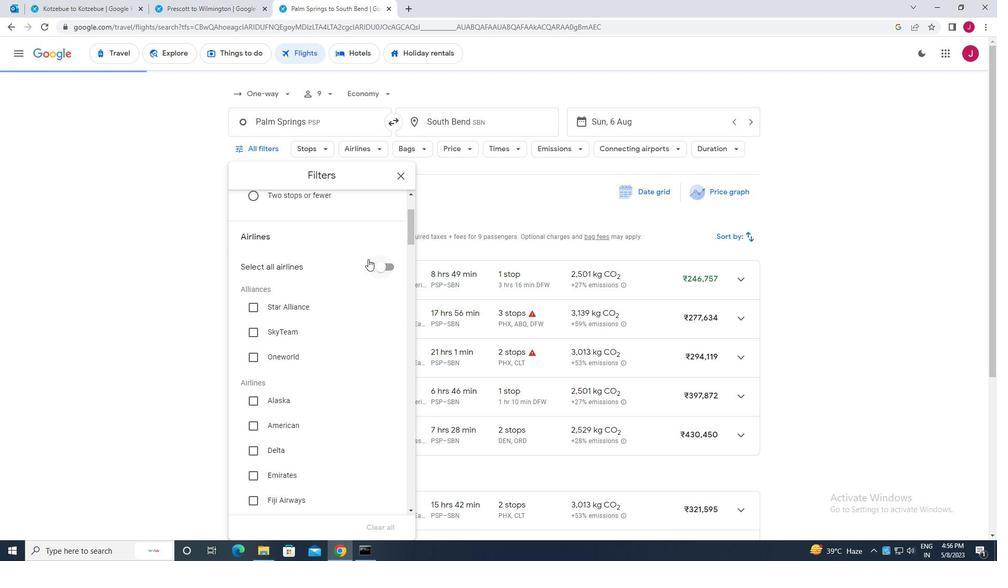 
Action: Mouse scrolled (363, 256) with delta (0, 0)
Screenshot: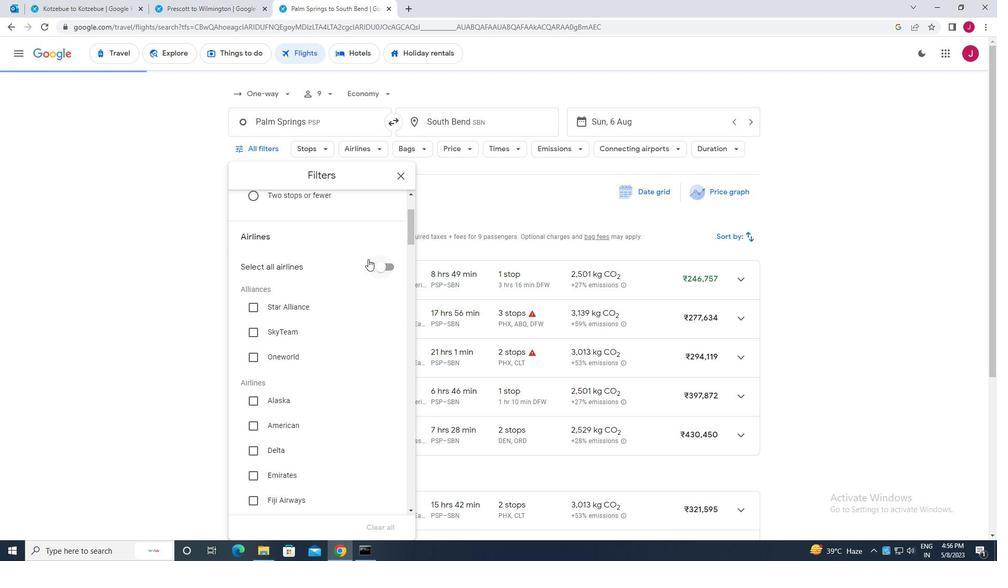 
Action: Mouse moved to (361, 258)
Screenshot: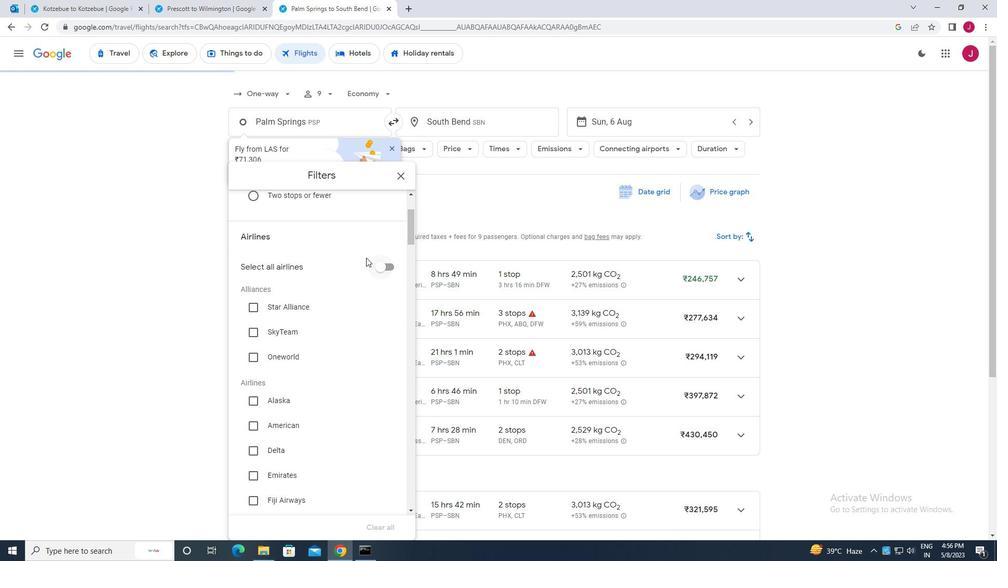 
Action: Mouse scrolled (361, 257) with delta (0, 0)
Screenshot: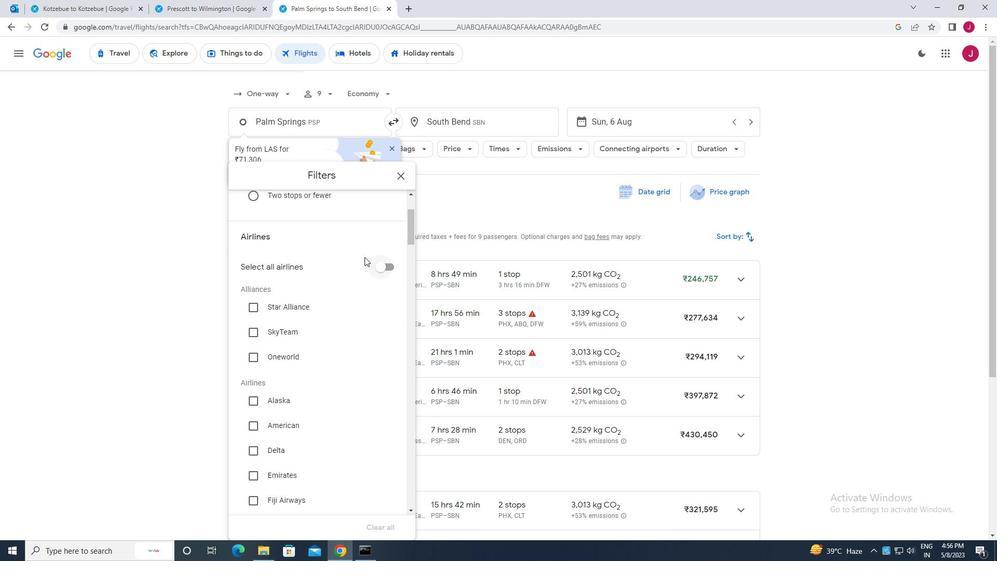 
Action: Mouse moved to (361, 259)
Screenshot: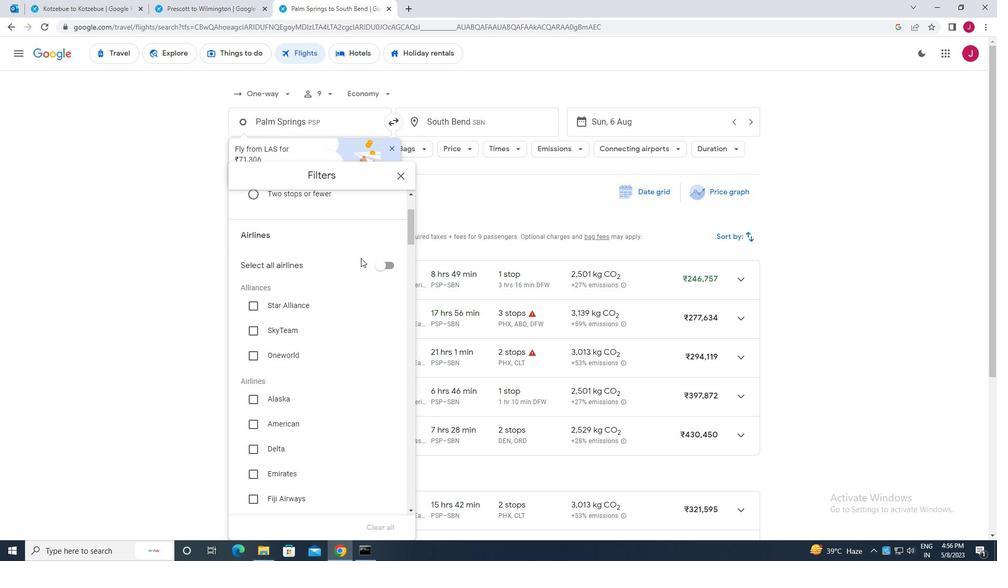 
Action: Mouse scrolled (361, 259) with delta (0, 0)
Screenshot: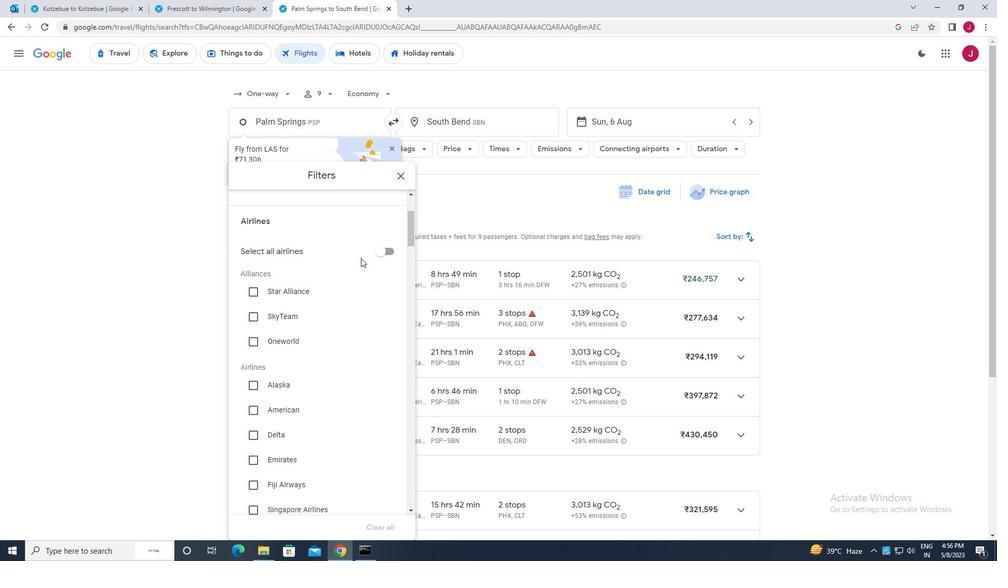
Action: Mouse moved to (325, 361)
Screenshot: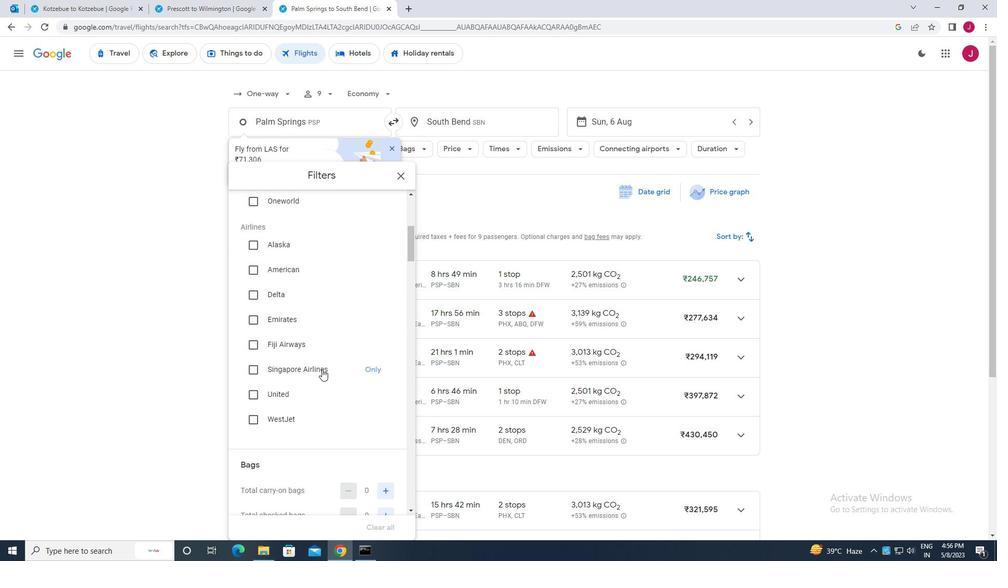 
Action: Mouse scrolled (325, 360) with delta (0, 0)
Screenshot: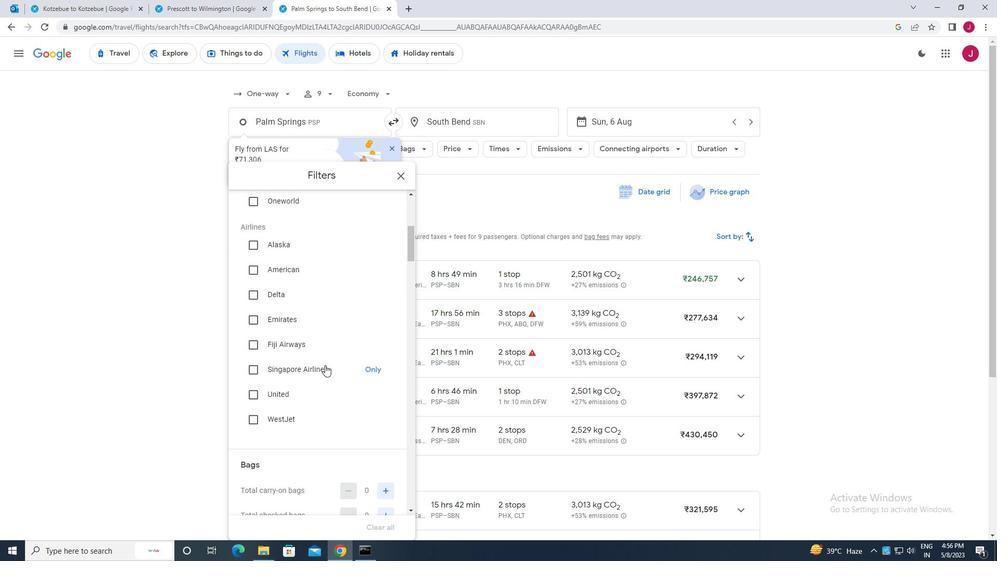 
Action: Mouse moved to (325, 361)
Screenshot: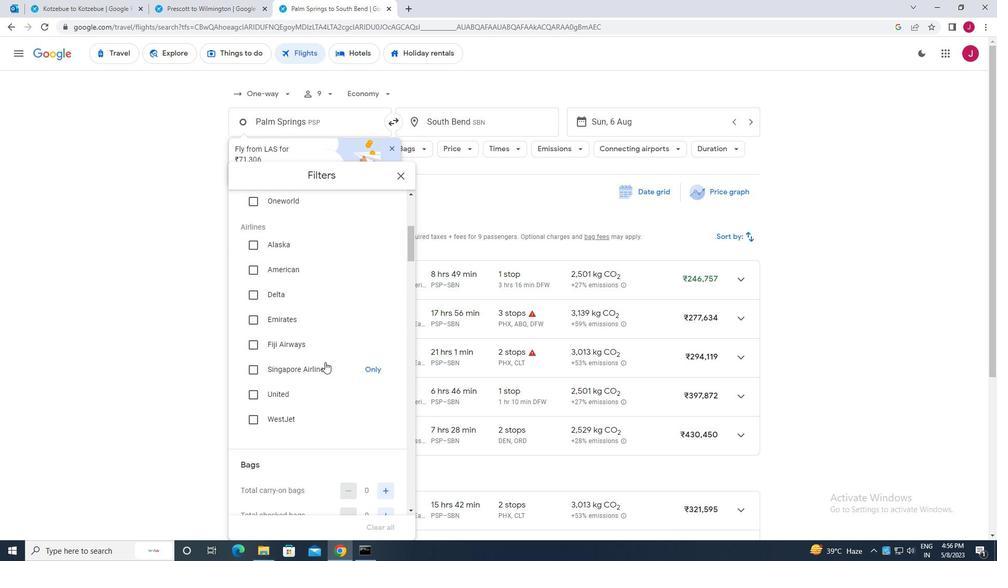 
Action: Mouse scrolled (325, 360) with delta (0, 0)
Screenshot: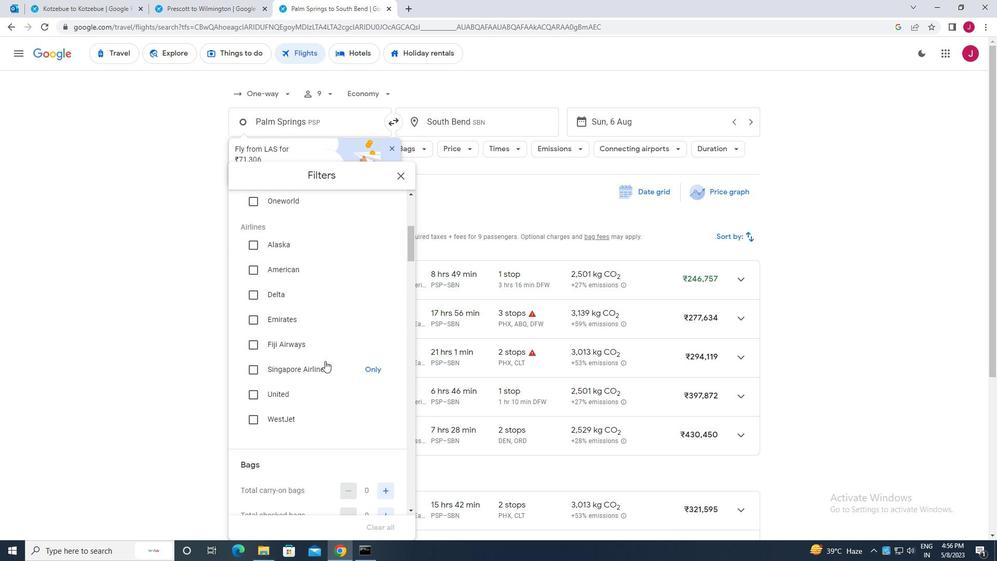 
Action: Mouse scrolled (325, 360) with delta (0, 0)
Screenshot: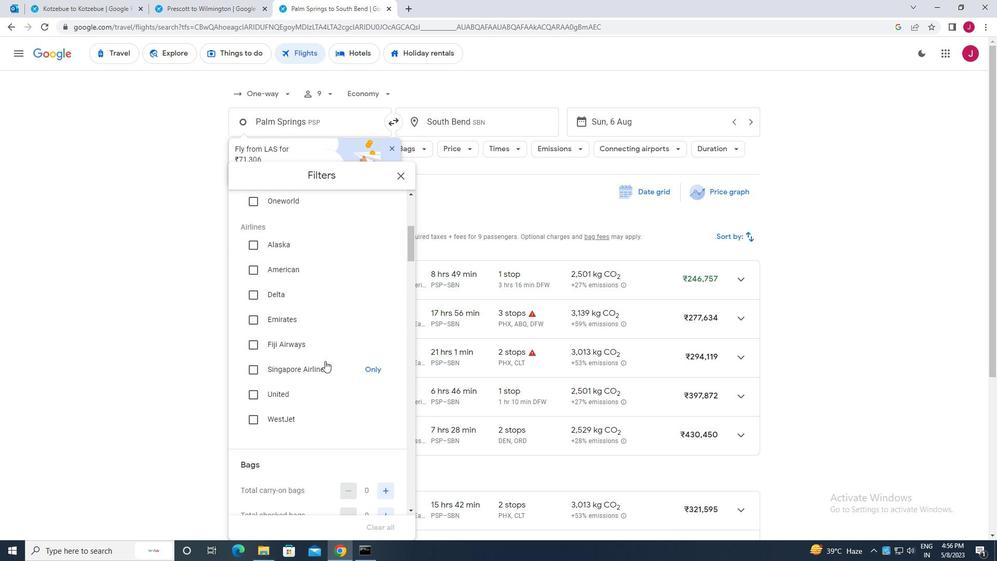 
Action: Mouse moved to (324, 359)
Screenshot: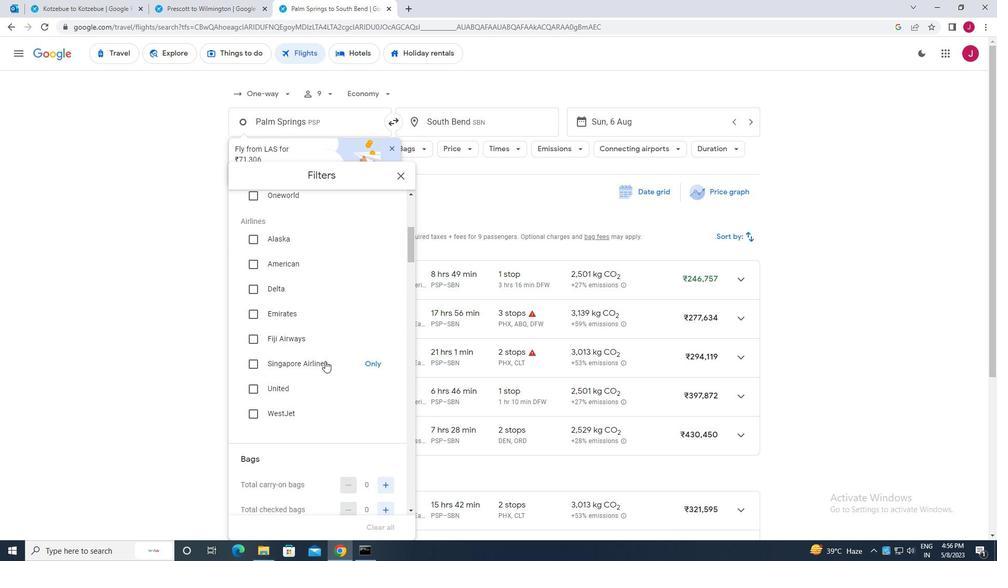 
Action: Mouse scrolled (324, 359) with delta (0, 0)
Screenshot: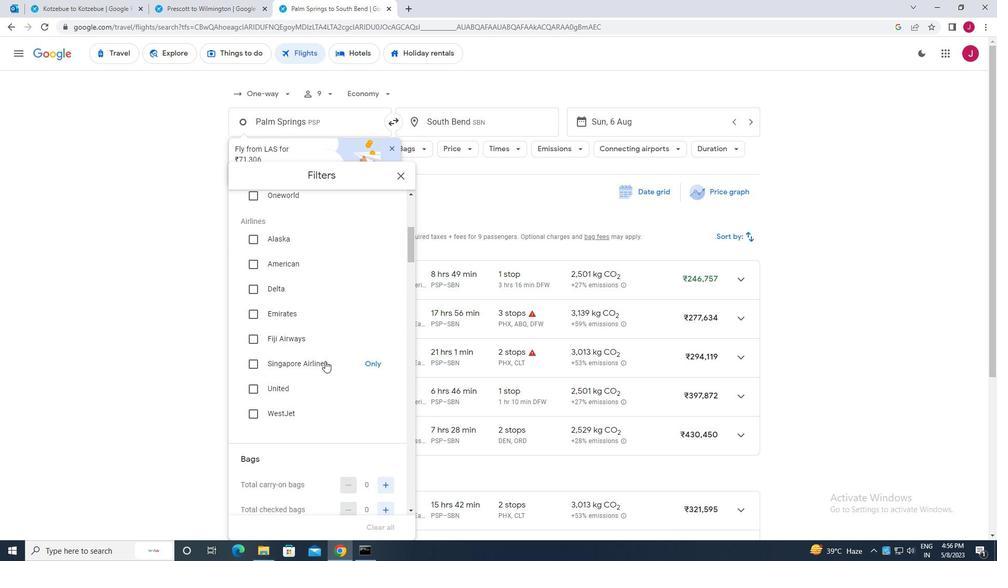 
Action: Mouse moved to (324, 358)
Screenshot: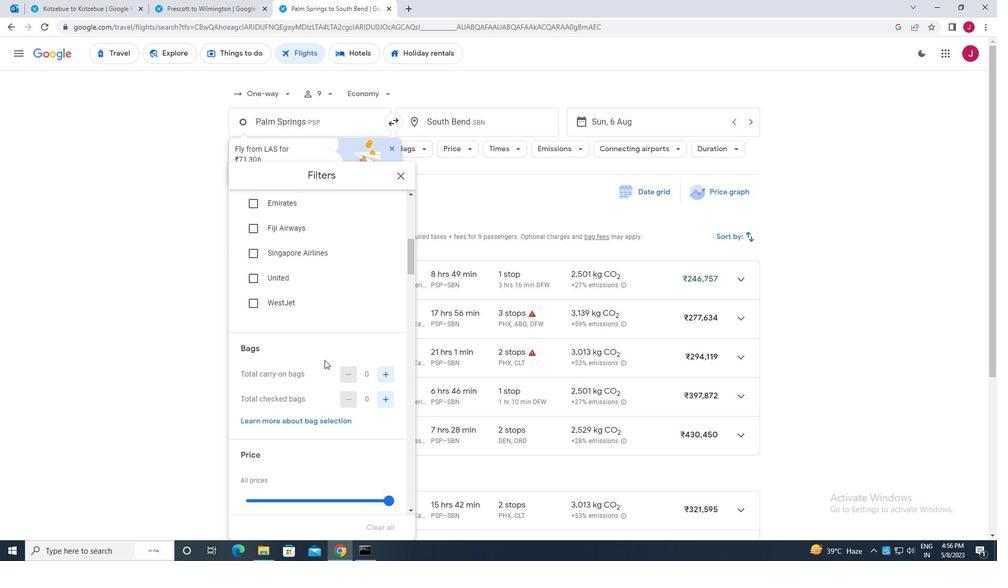 
Action: Mouse scrolled (324, 357) with delta (0, 0)
Screenshot: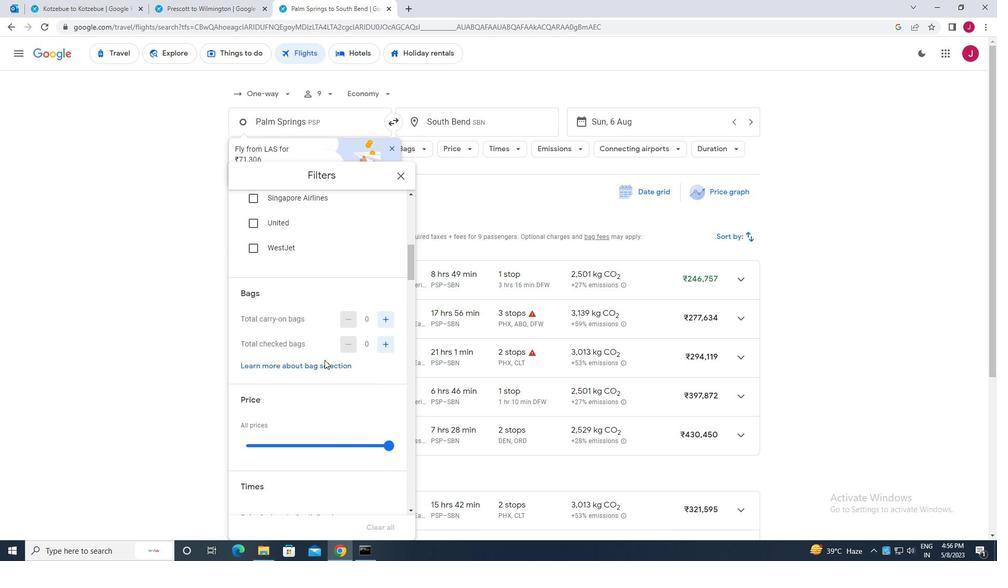 
Action: Mouse moved to (384, 255)
Screenshot: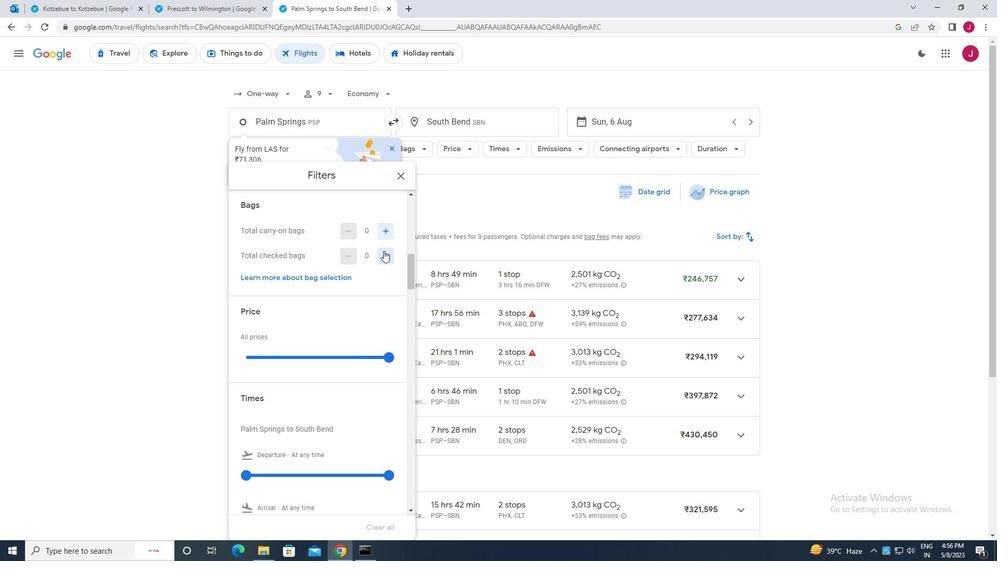 
Action: Mouse pressed left at (384, 255)
Screenshot: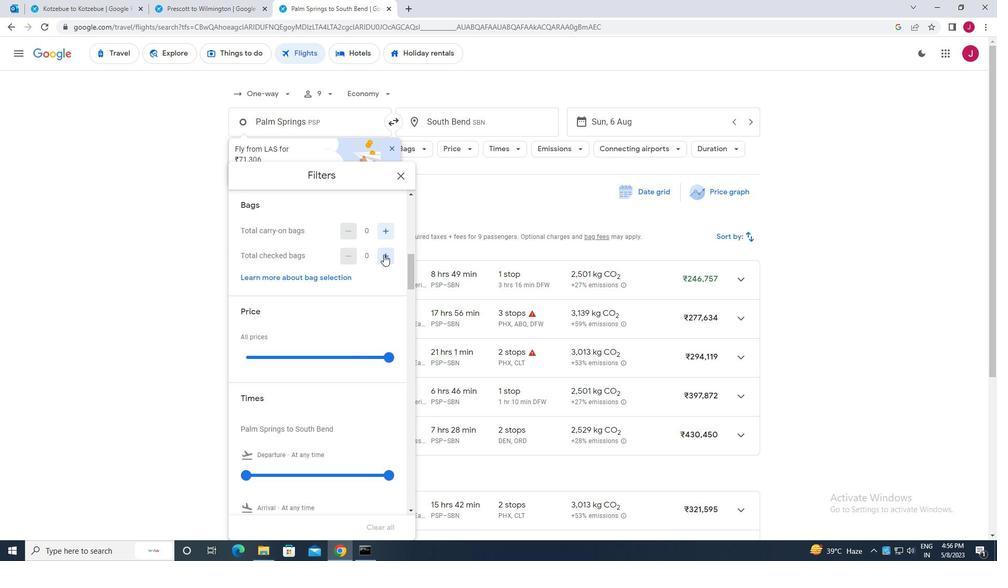 
Action: Mouse pressed left at (384, 255)
Screenshot: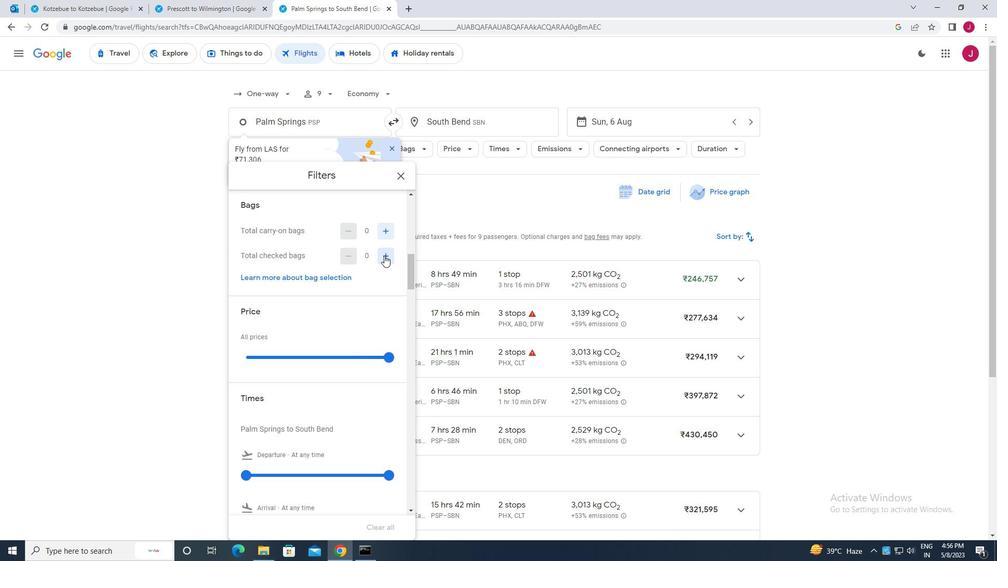 
Action: Mouse moved to (391, 358)
Screenshot: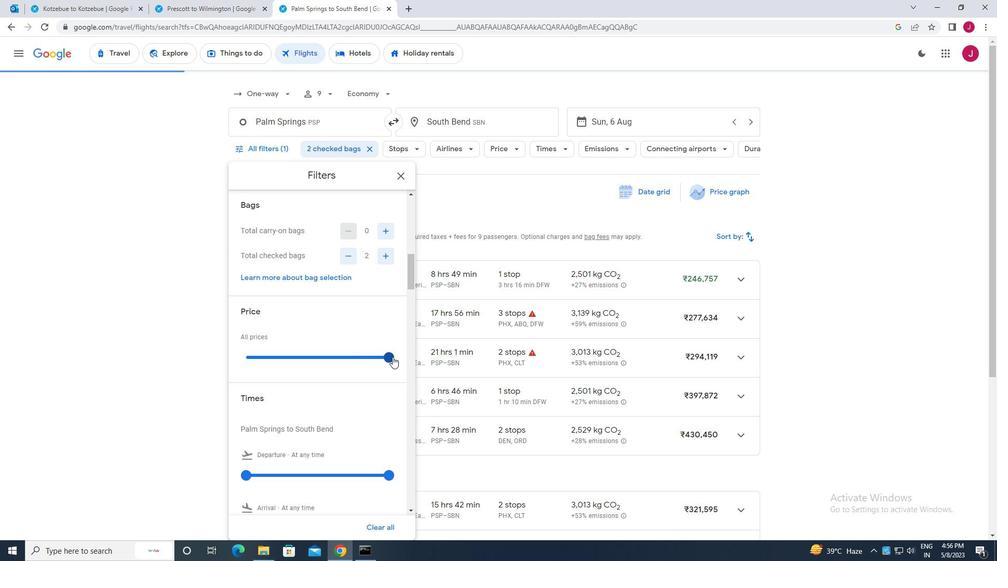 
Action: Mouse pressed left at (391, 358)
Screenshot: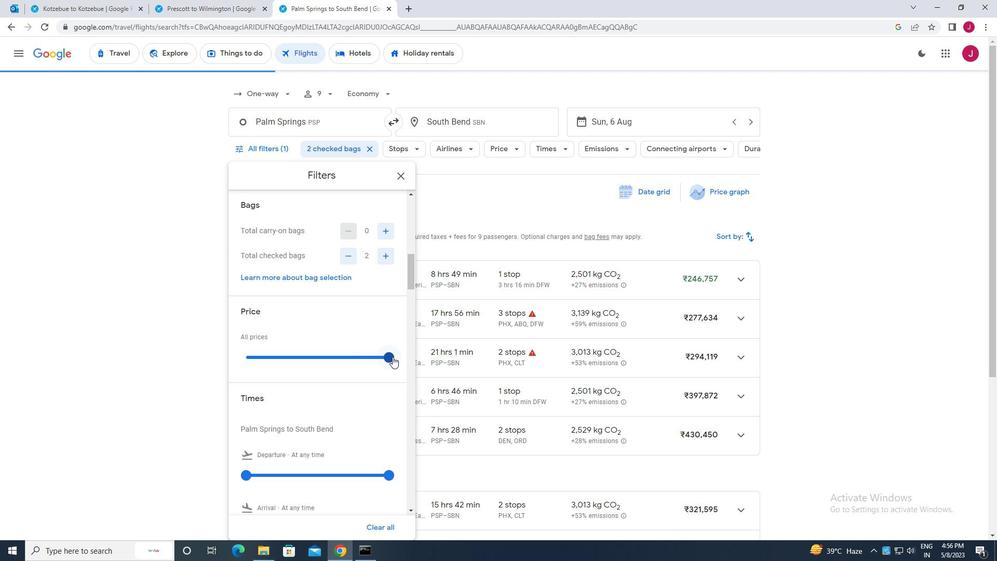 
Action: Mouse moved to (330, 313)
Screenshot: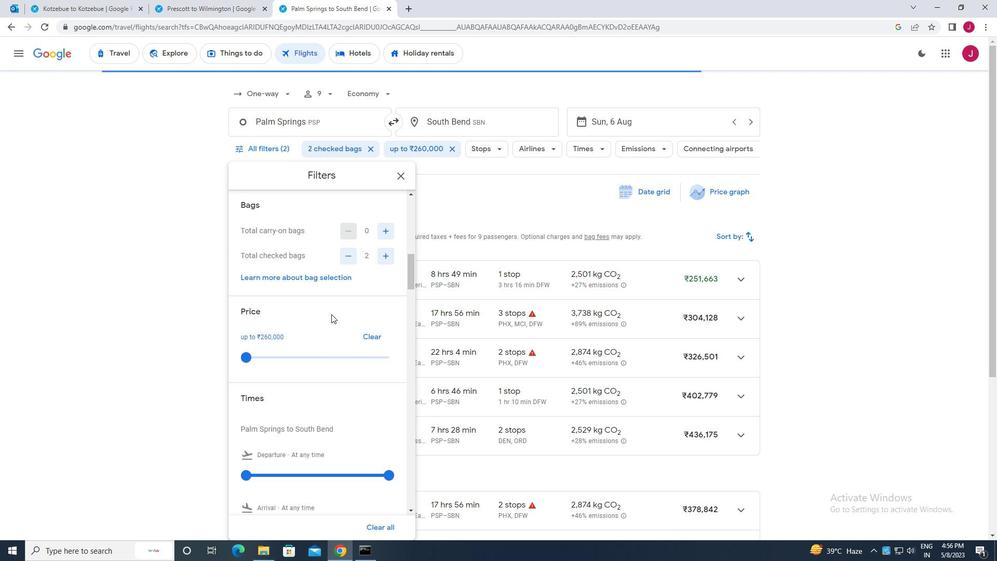 
Action: Mouse scrolled (330, 313) with delta (0, 0)
Screenshot: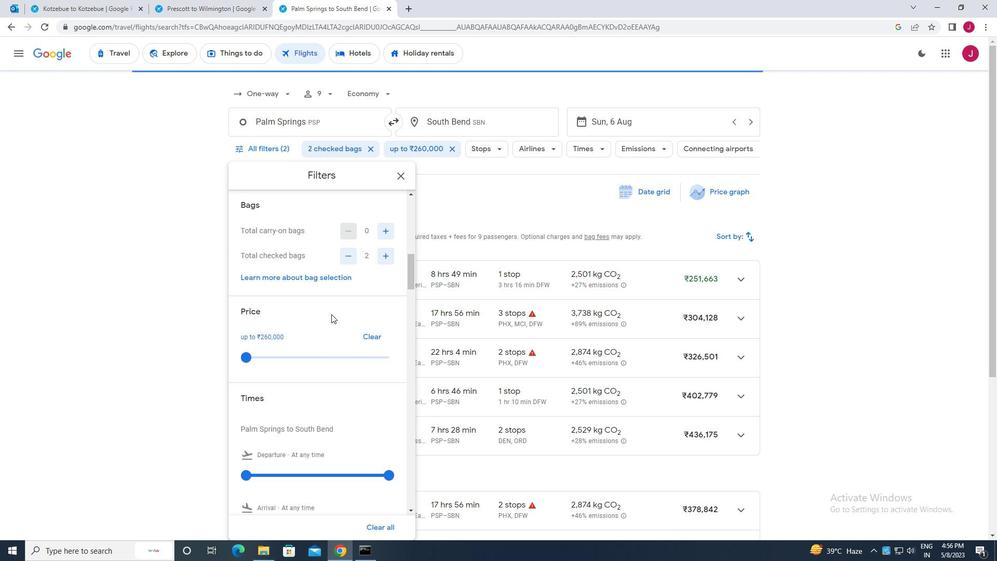 
Action: Mouse scrolled (330, 313) with delta (0, 0)
Screenshot: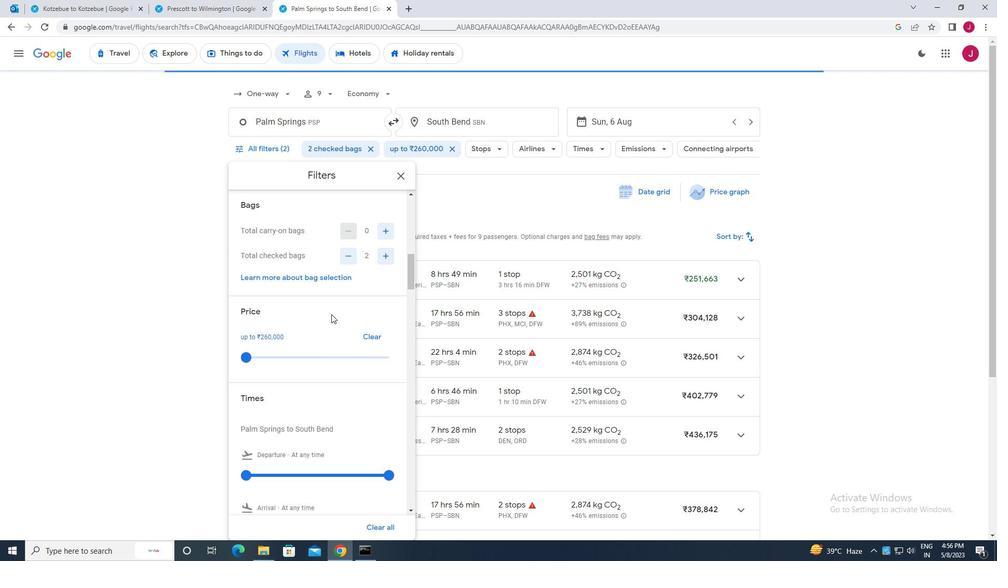 
Action: Mouse moved to (250, 367)
Screenshot: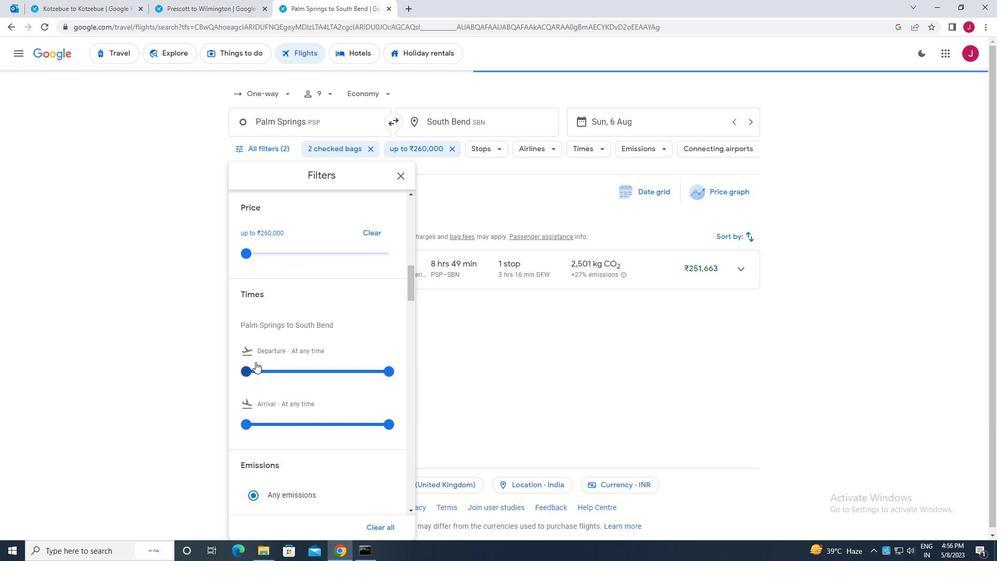 
Action: Mouse pressed left at (250, 367)
Screenshot: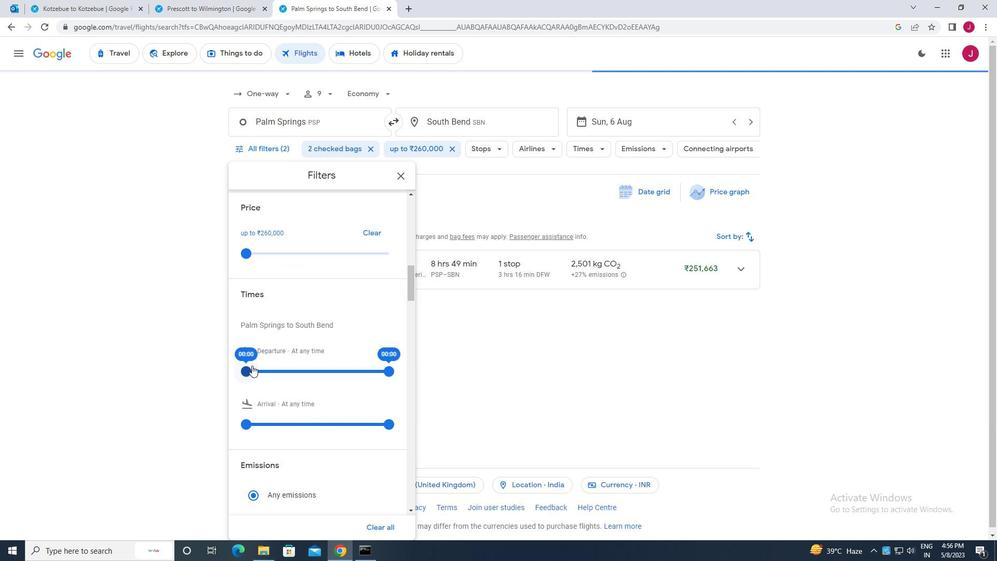 
Action: Mouse moved to (390, 372)
Screenshot: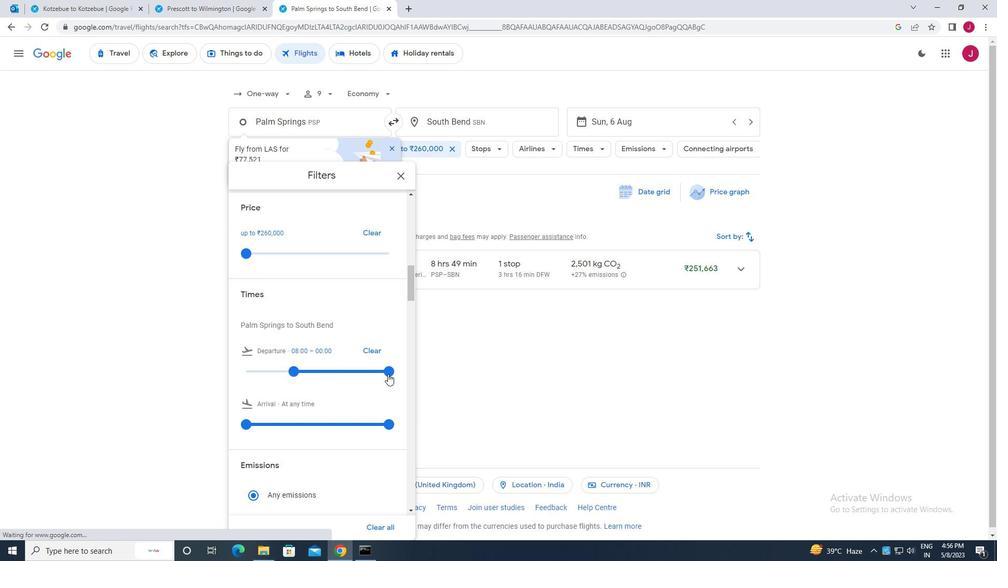 
Action: Mouse pressed left at (390, 372)
Screenshot: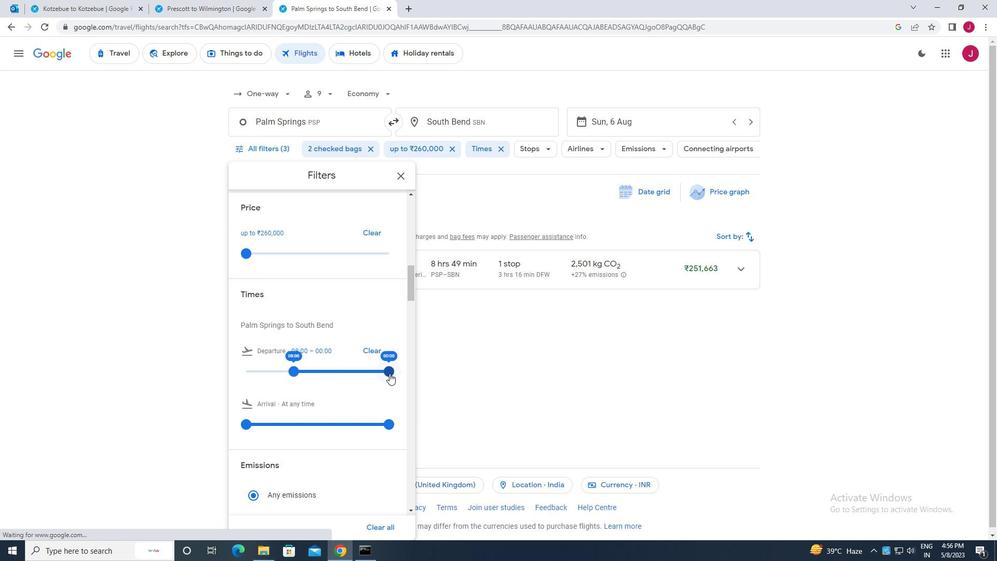 
Action: Mouse moved to (358, 292)
Screenshot: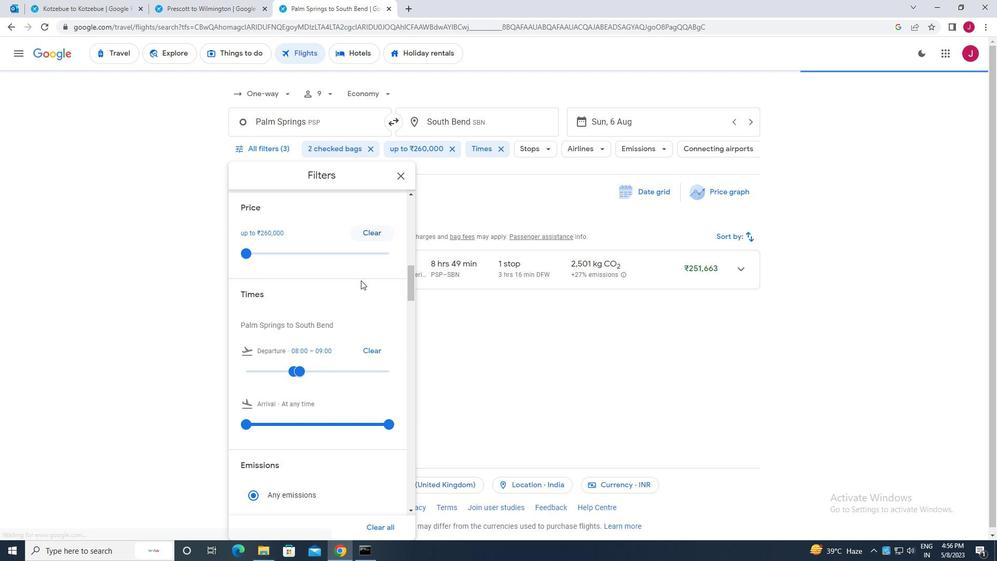 
Action: Mouse scrolled (358, 292) with delta (0, 0)
Screenshot: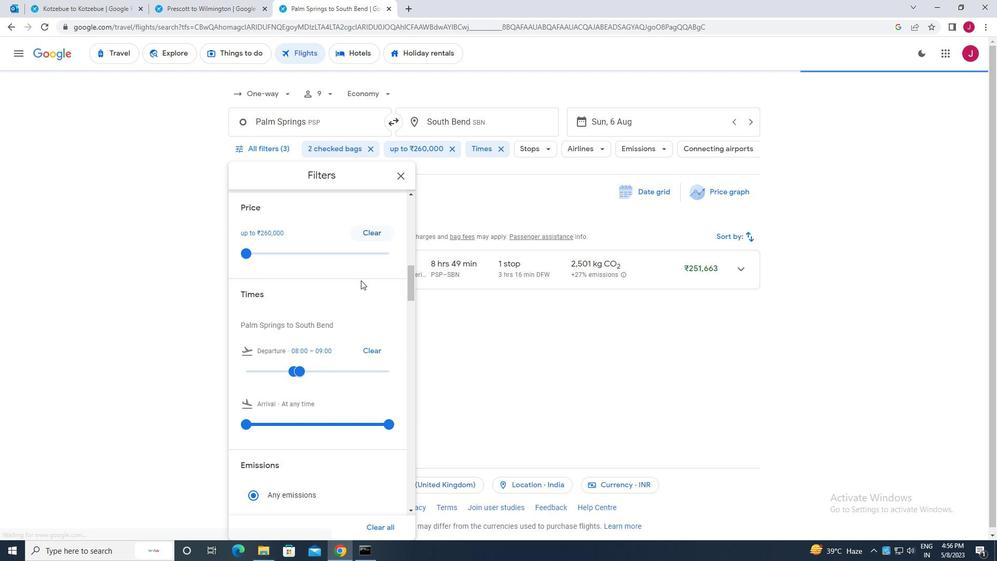 
Action: Mouse moved to (358, 293)
Screenshot: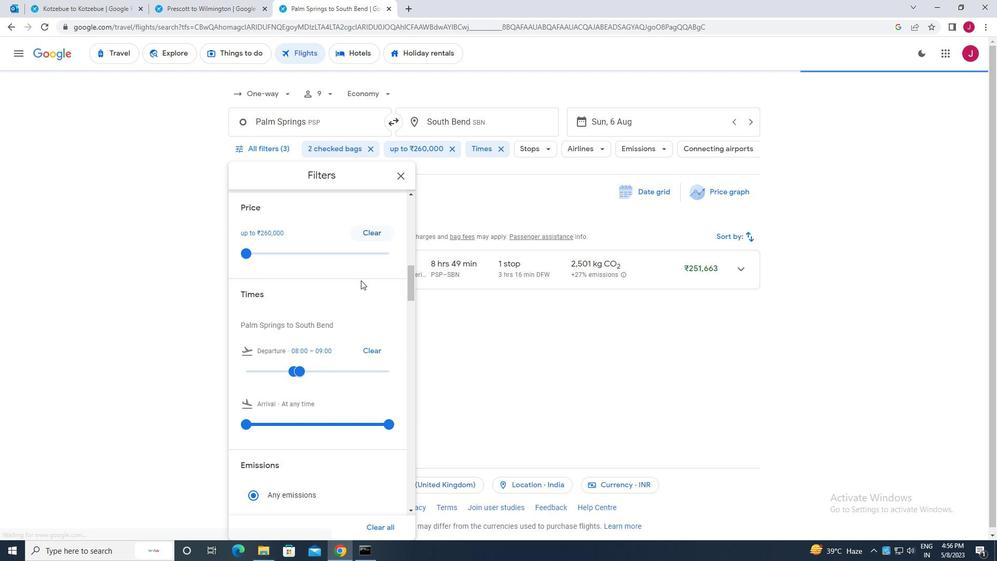 
Action: Mouse scrolled (358, 292) with delta (0, 0)
Screenshot: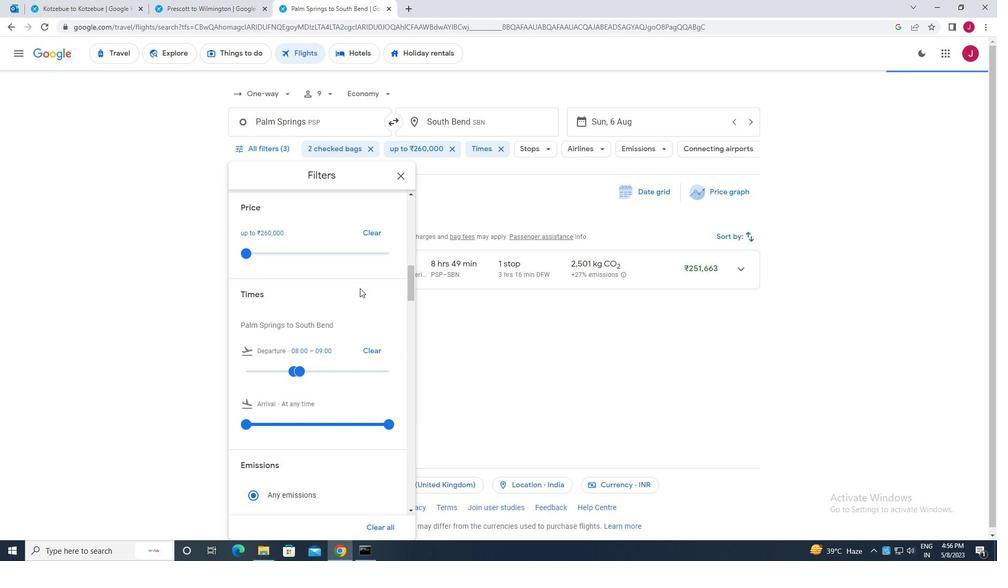 
Action: Mouse moved to (358, 294)
Screenshot: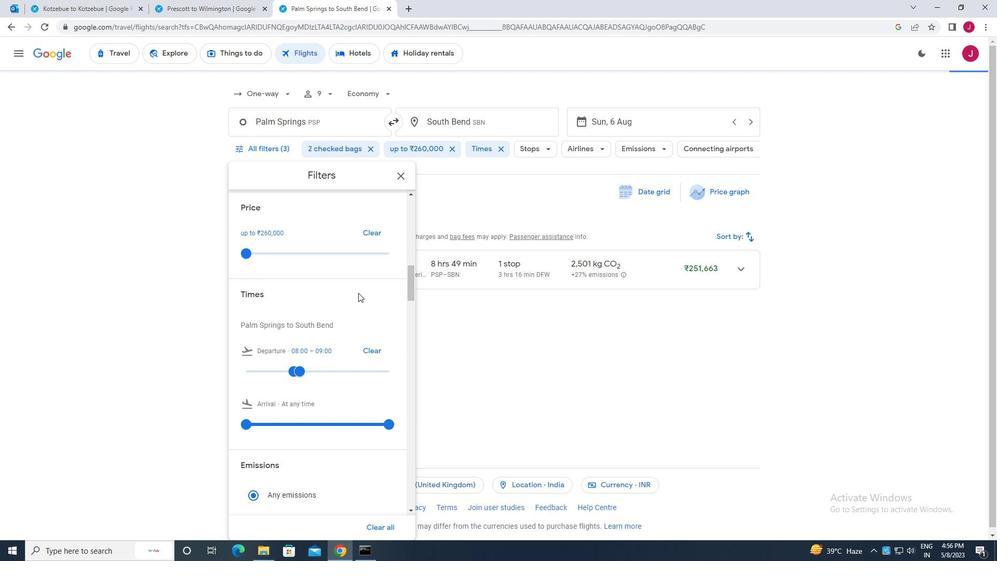 
Action: Mouse scrolled (358, 293) with delta (0, 0)
Screenshot: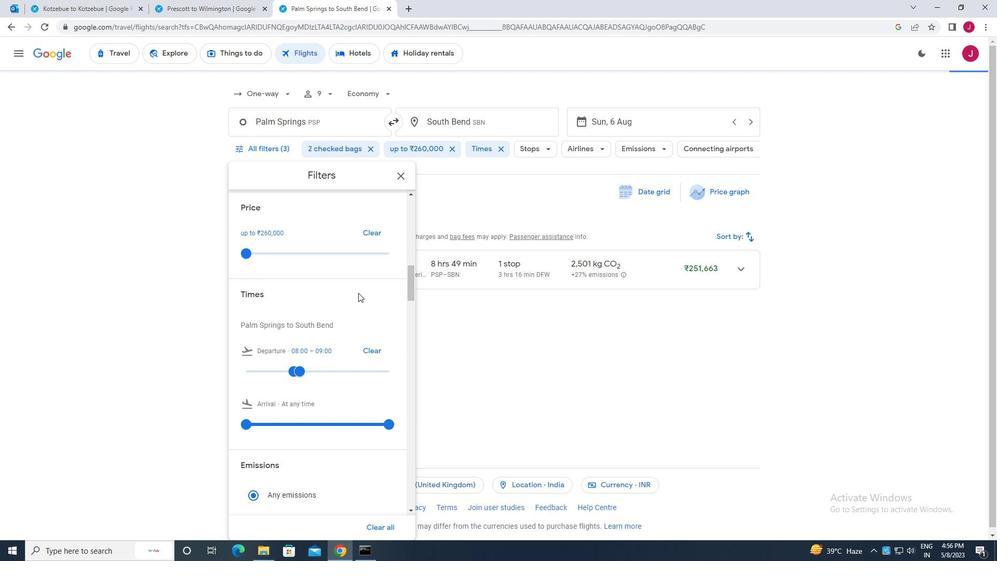 
Action: Mouse moved to (250, 363)
Screenshot: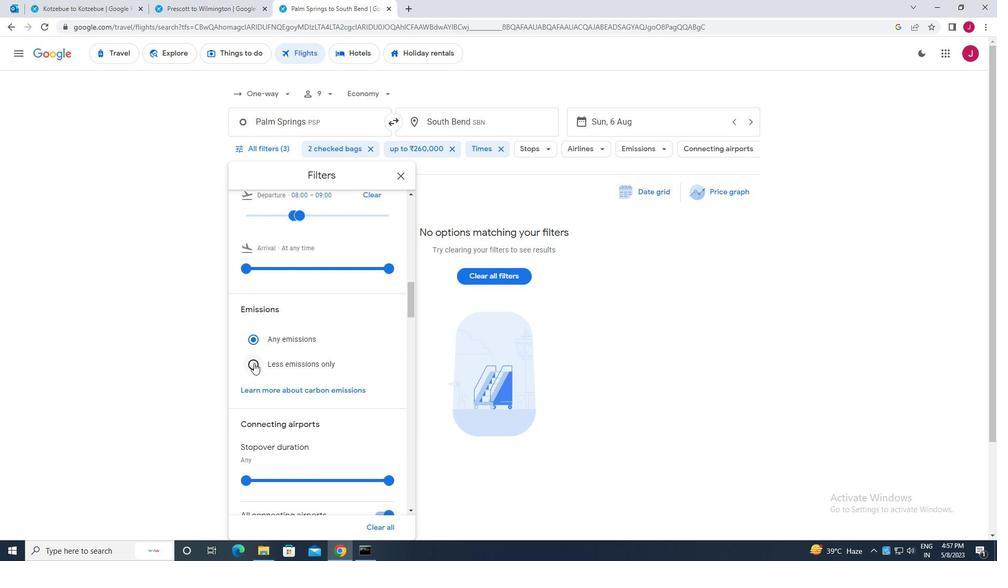 
Action: Mouse pressed left at (250, 363)
Screenshot: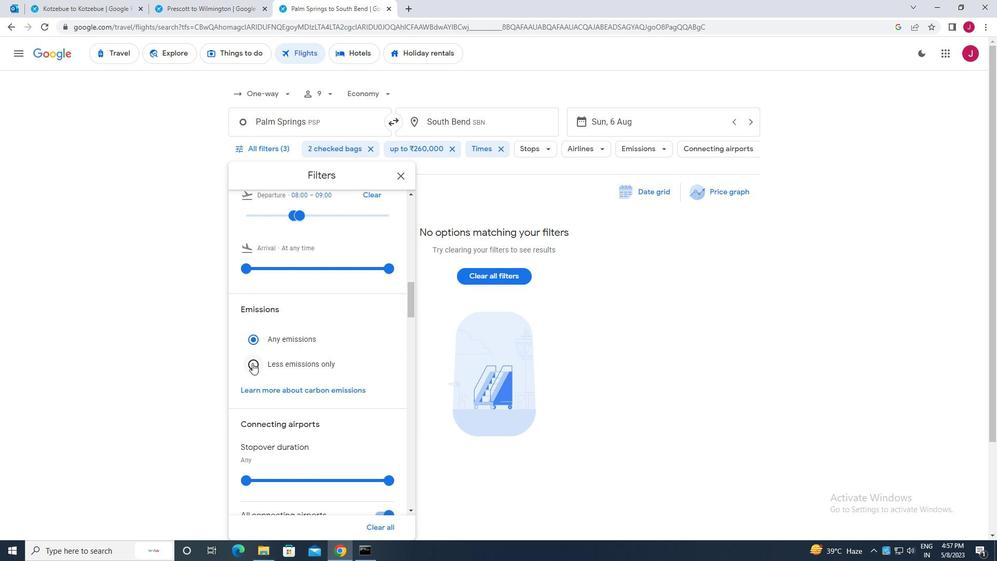 
Action: Mouse moved to (403, 174)
Screenshot: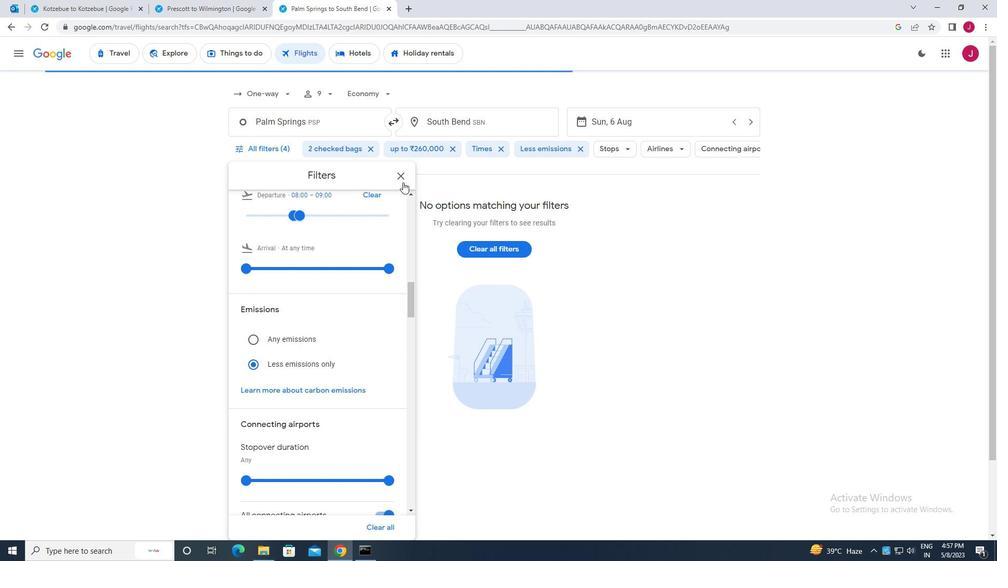 
Action: Mouse pressed left at (403, 174)
Screenshot: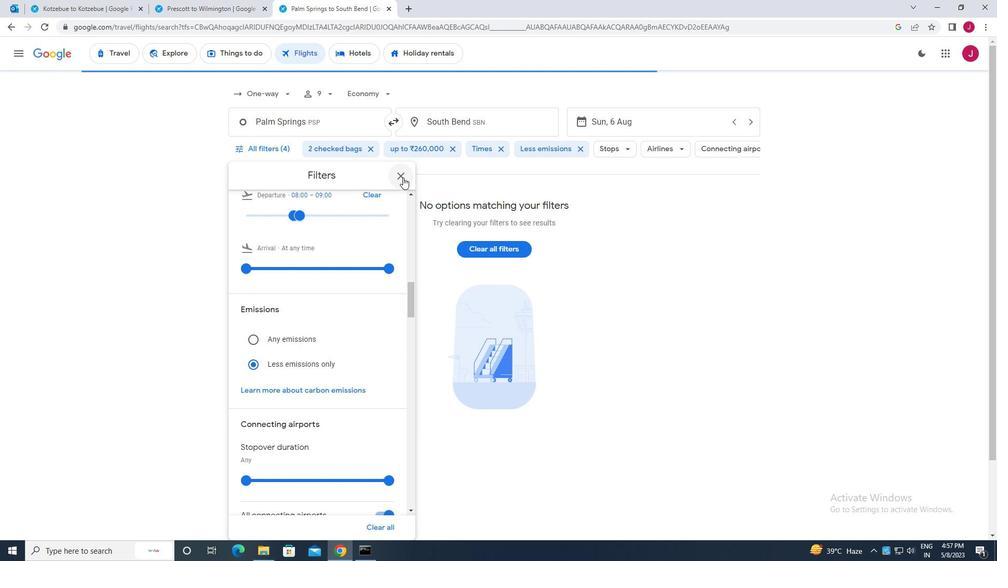 
Action: Mouse moved to (401, 174)
Screenshot: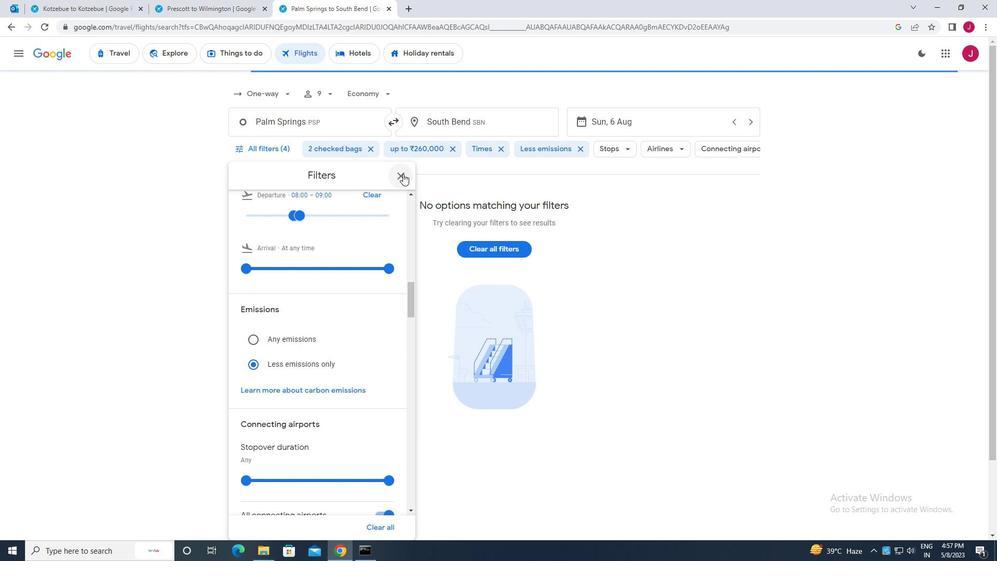 
